Task: Search one way flight ticket for 5 adults, 2 children, 1 infant in seat and 1 infant on lap in economy from Muskegon: Muskegon County Airport to Jacksonville: Albert J. Ellis Airport on 5-3-2023. Choice of flights is Delta. Number of bags: 2 carry on bags. Price is upto 20000. Outbound departure time preference is 11:15.
Action: Mouse moved to (263, 370)
Screenshot: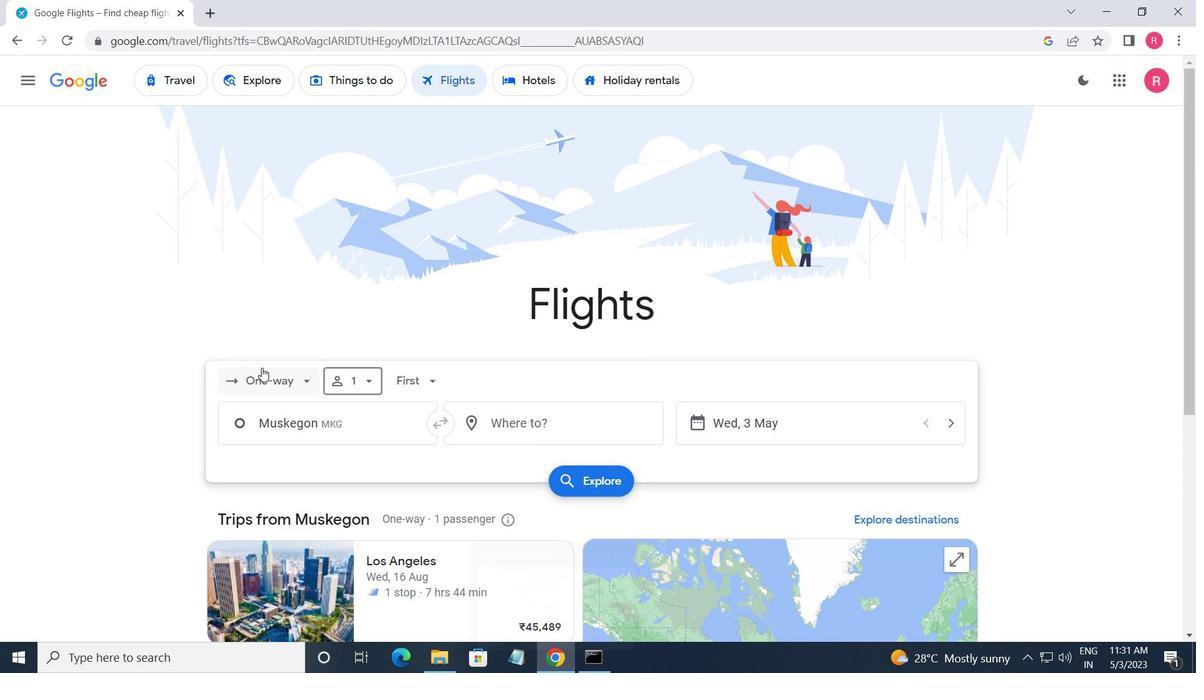 
Action: Mouse pressed left at (263, 370)
Screenshot: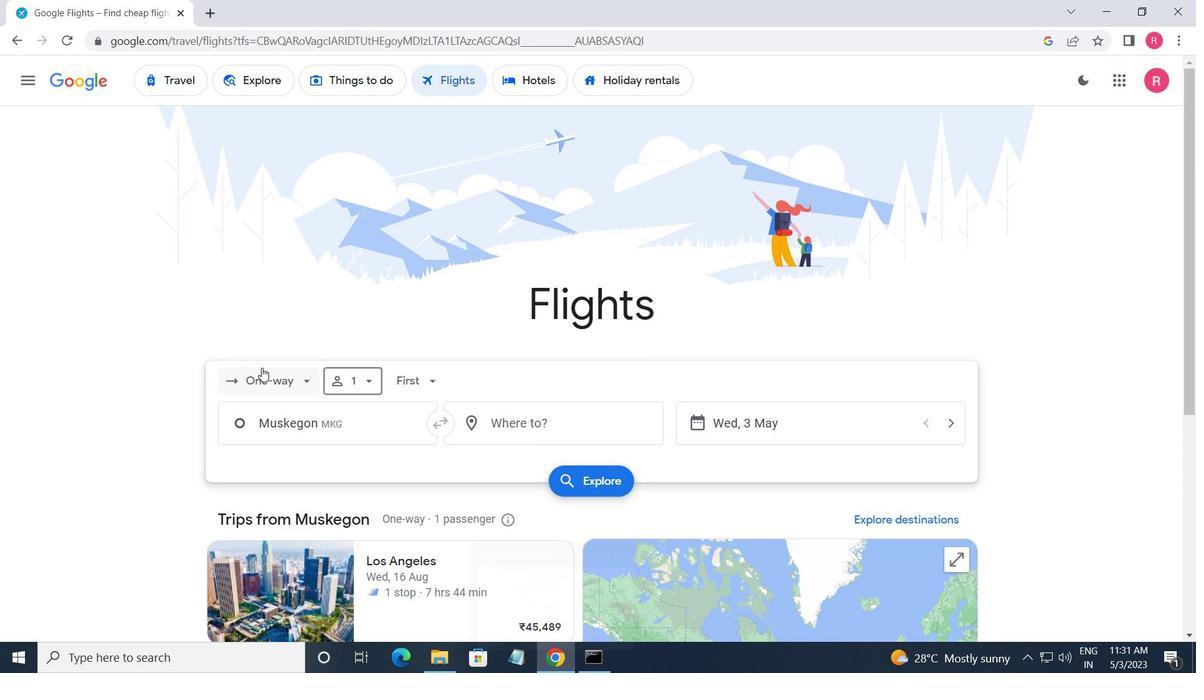 
Action: Mouse moved to (302, 443)
Screenshot: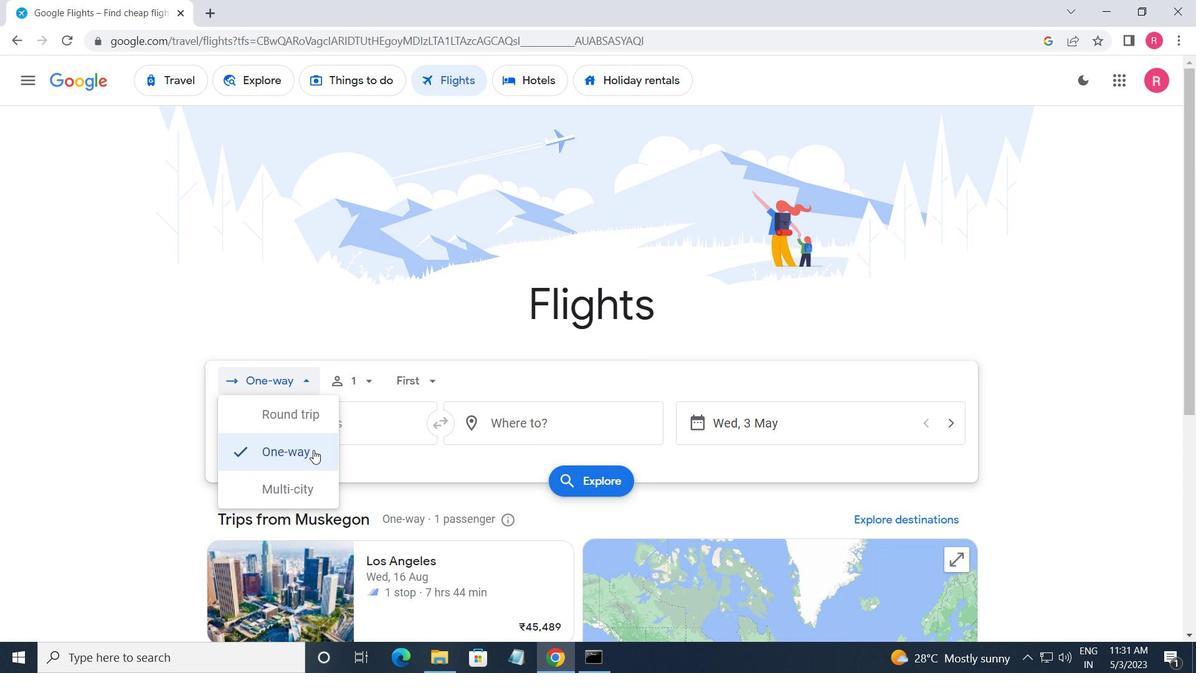 
Action: Mouse pressed left at (302, 443)
Screenshot: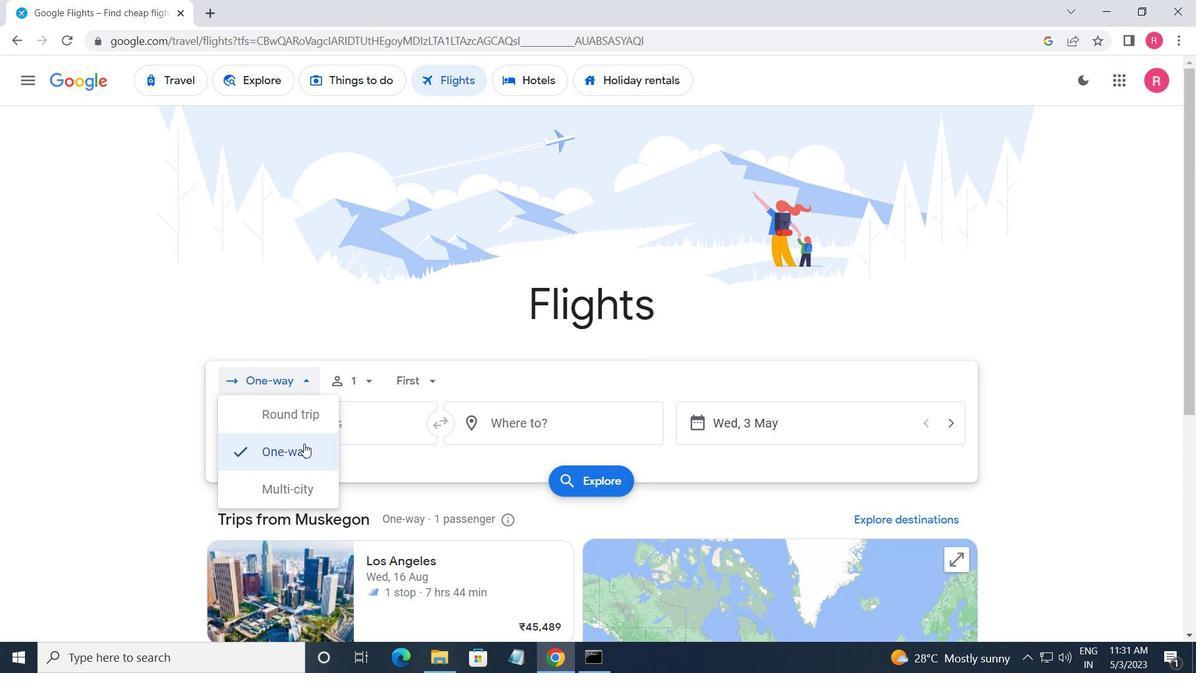 
Action: Mouse moved to (299, 458)
Screenshot: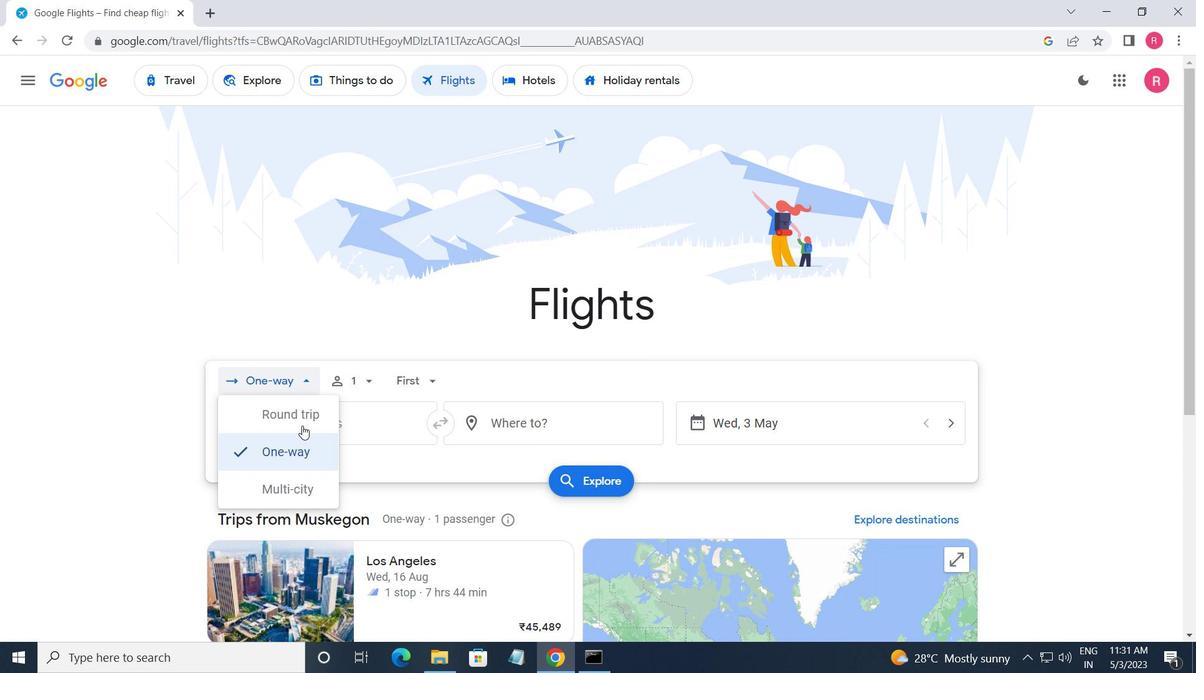 
Action: Mouse pressed left at (299, 458)
Screenshot: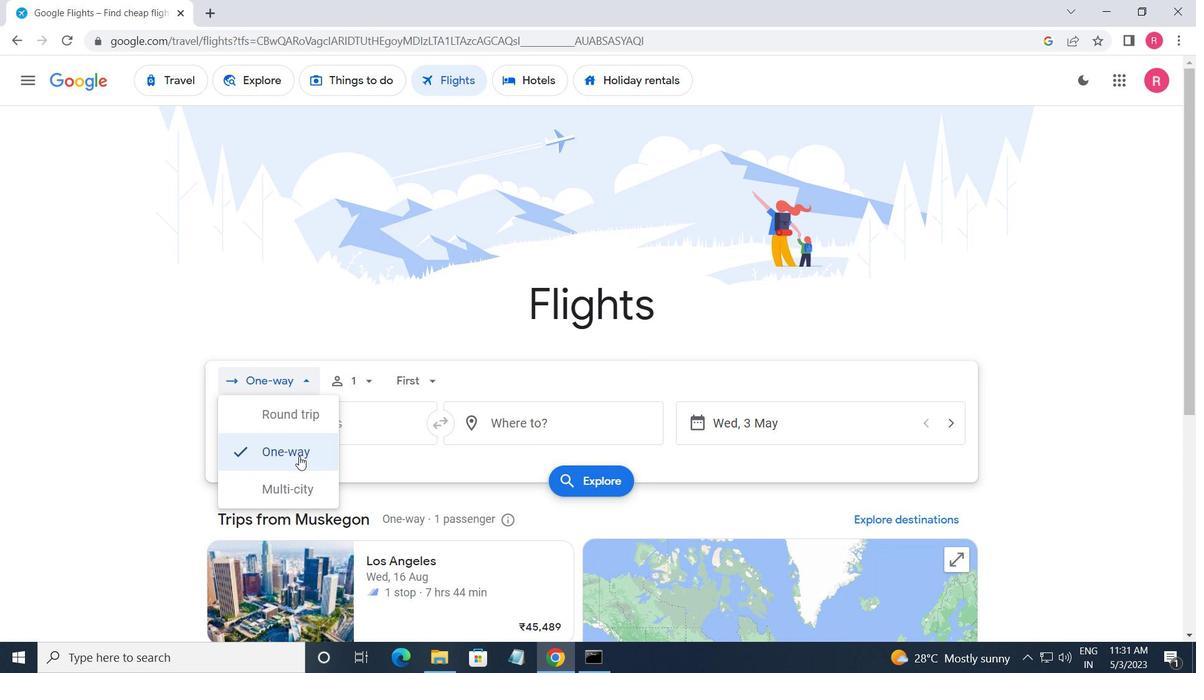 
Action: Mouse moved to (349, 385)
Screenshot: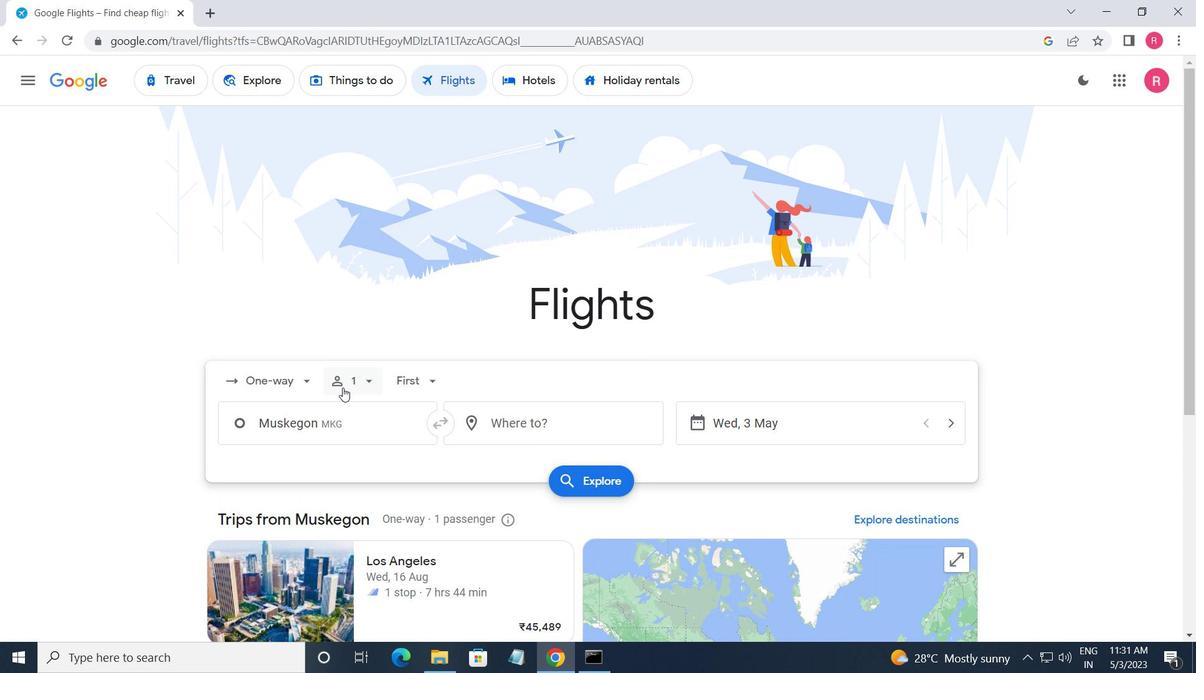 
Action: Mouse pressed left at (349, 385)
Screenshot: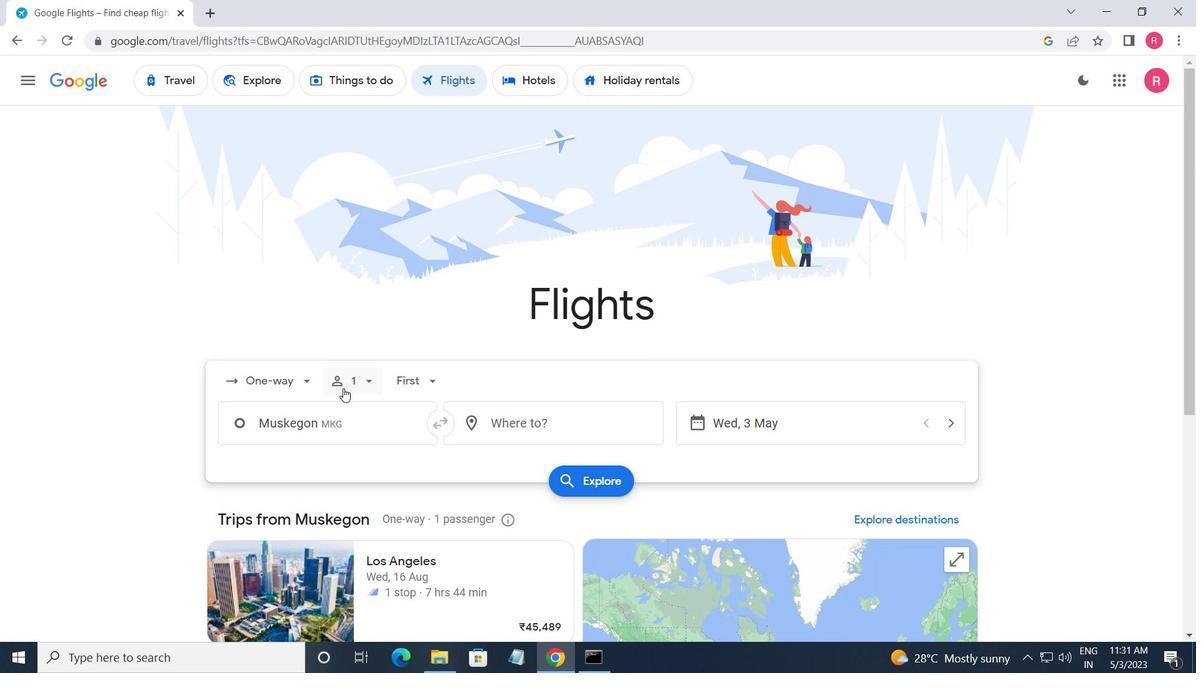 
Action: Mouse moved to (288, 382)
Screenshot: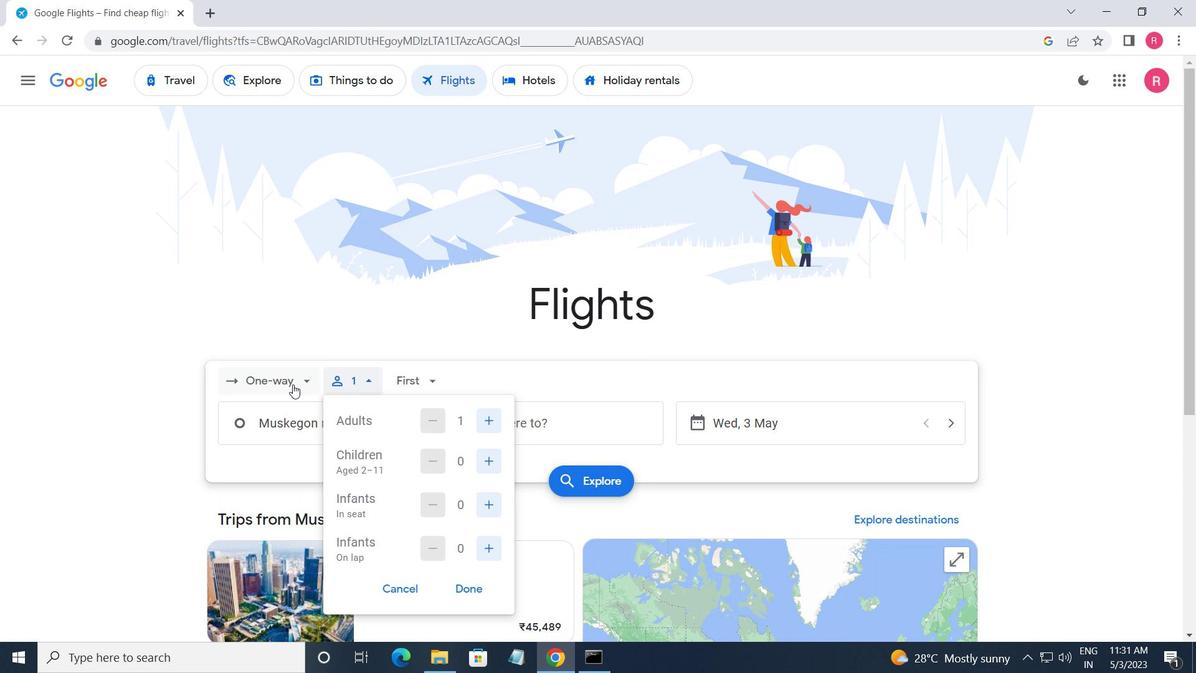 
Action: Mouse pressed left at (288, 382)
Screenshot: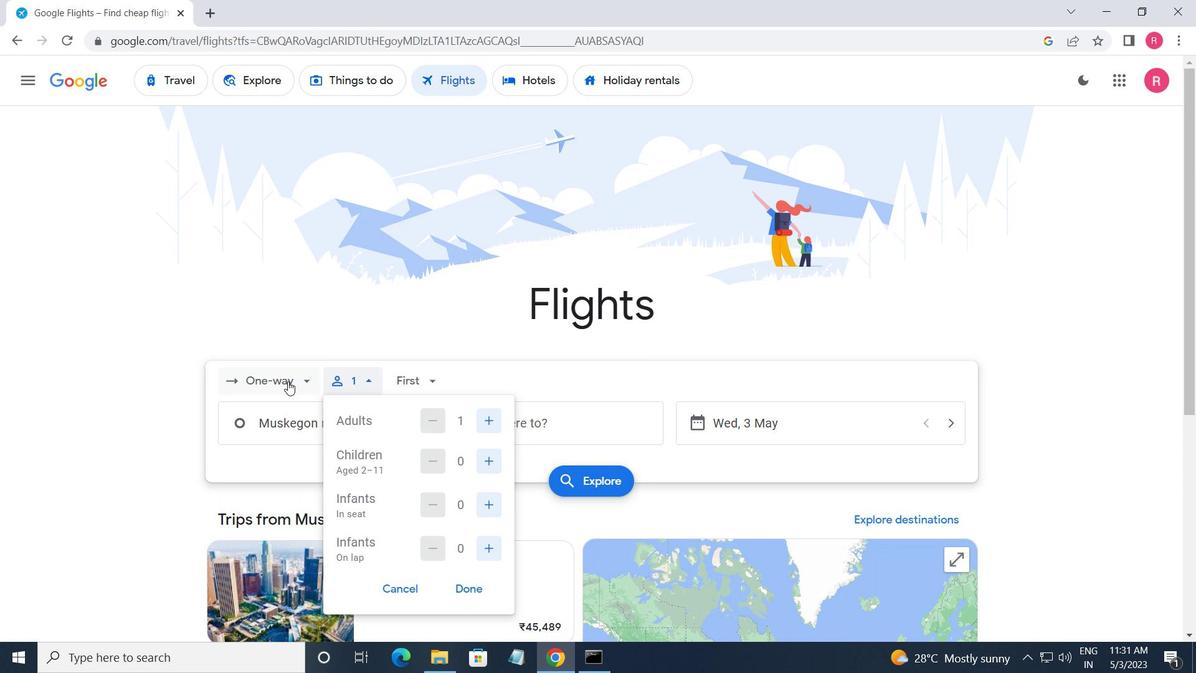 
Action: Mouse moved to (304, 450)
Screenshot: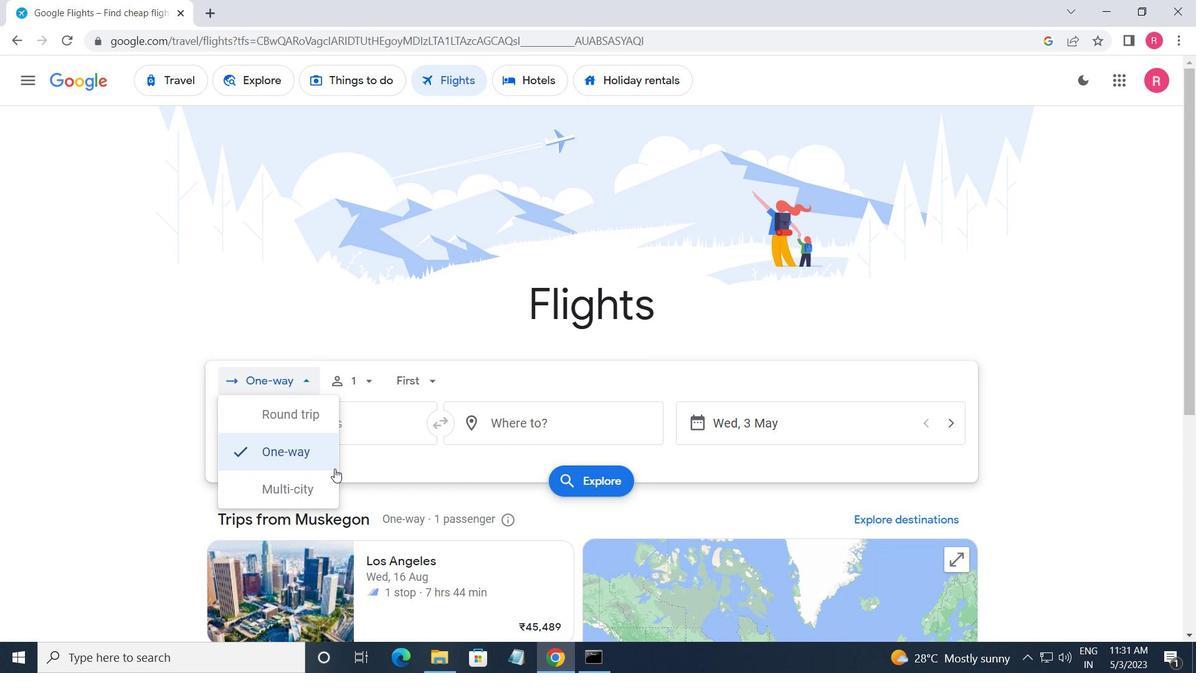 
Action: Mouse pressed left at (304, 450)
Screenshot: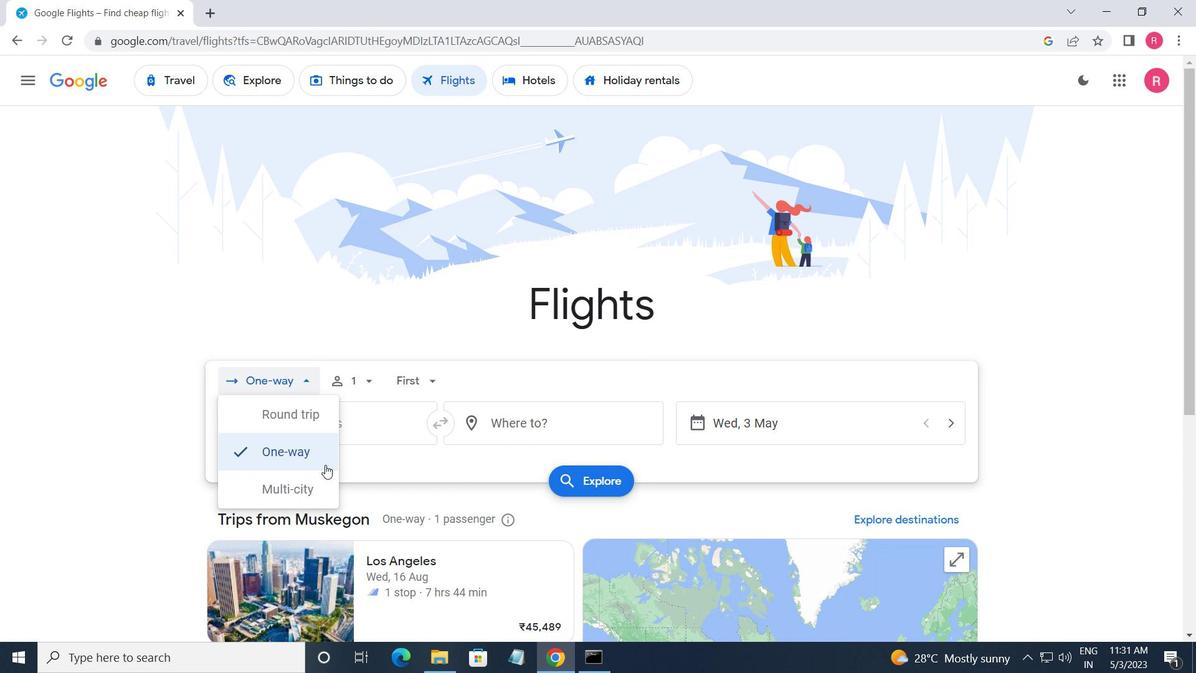 
Action: Mouse moved to (347, 385)
Screenshot: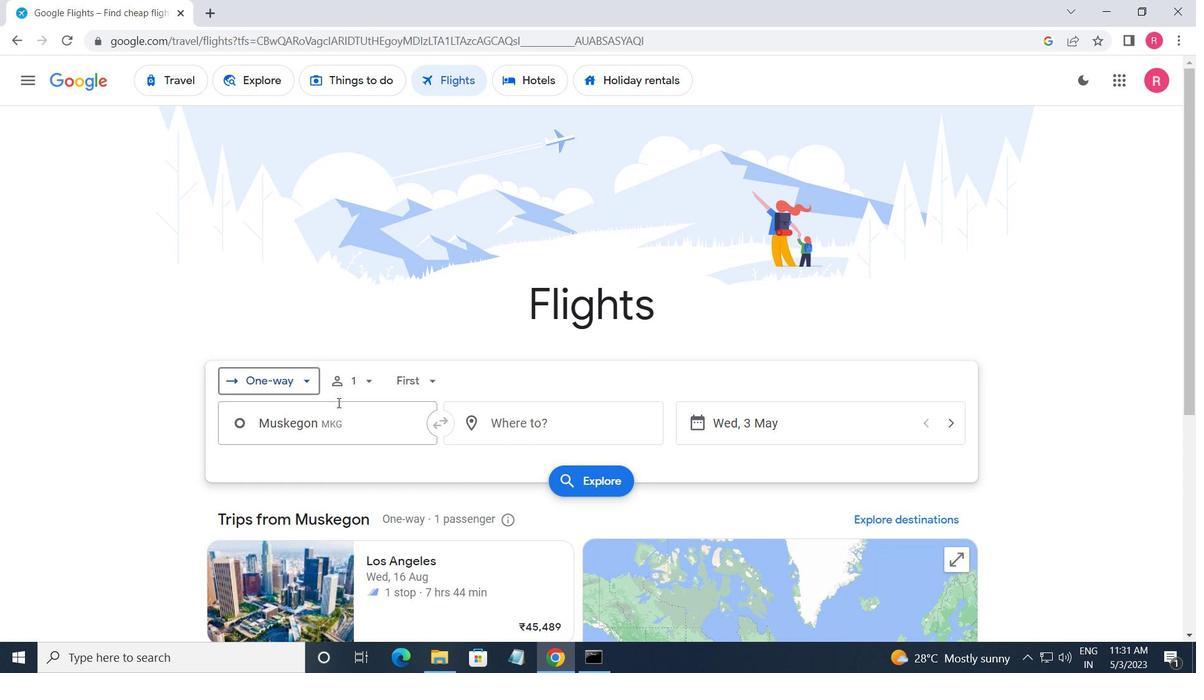 
Action: Mouse pressed left at (347, 385)
Screenshot: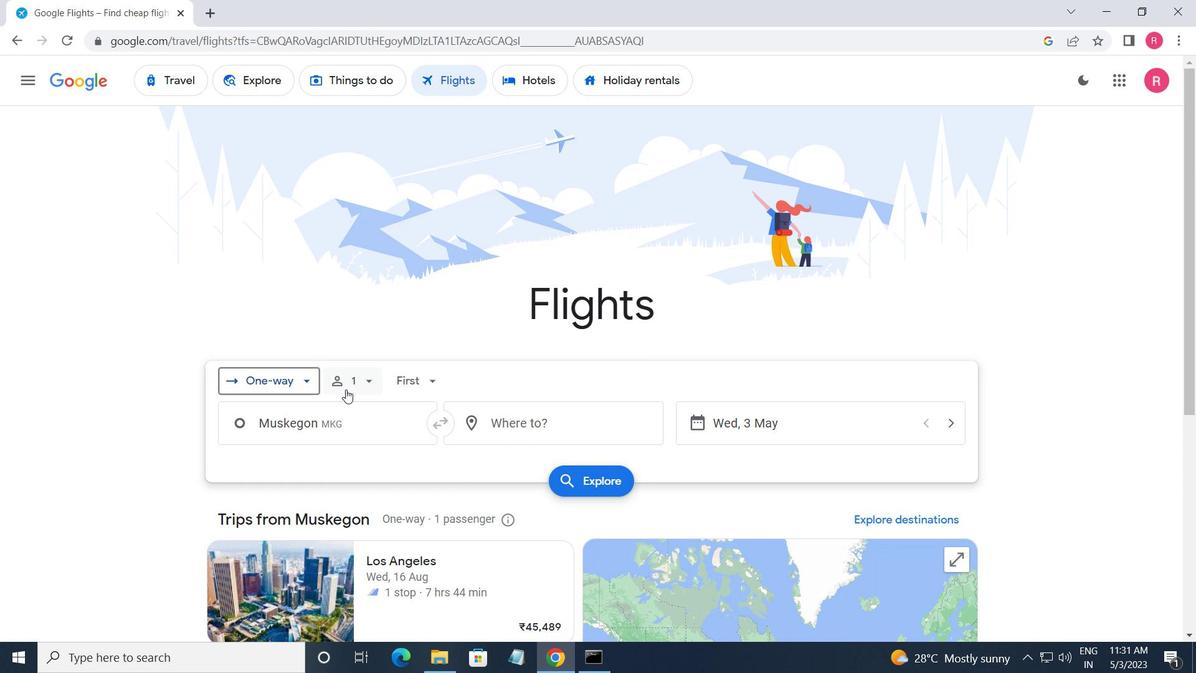 
Action: Mouse moved to (488, 425)
Screenshot: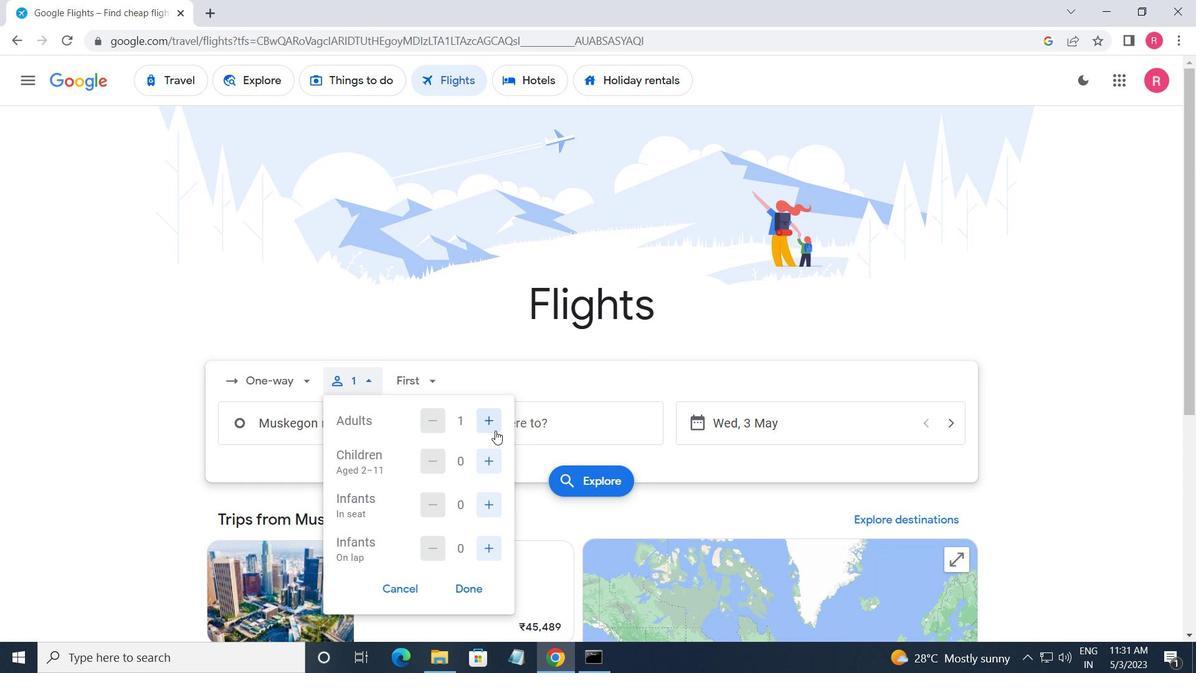 
Action: Mouse pressed left at (488, 425)
Screenshot: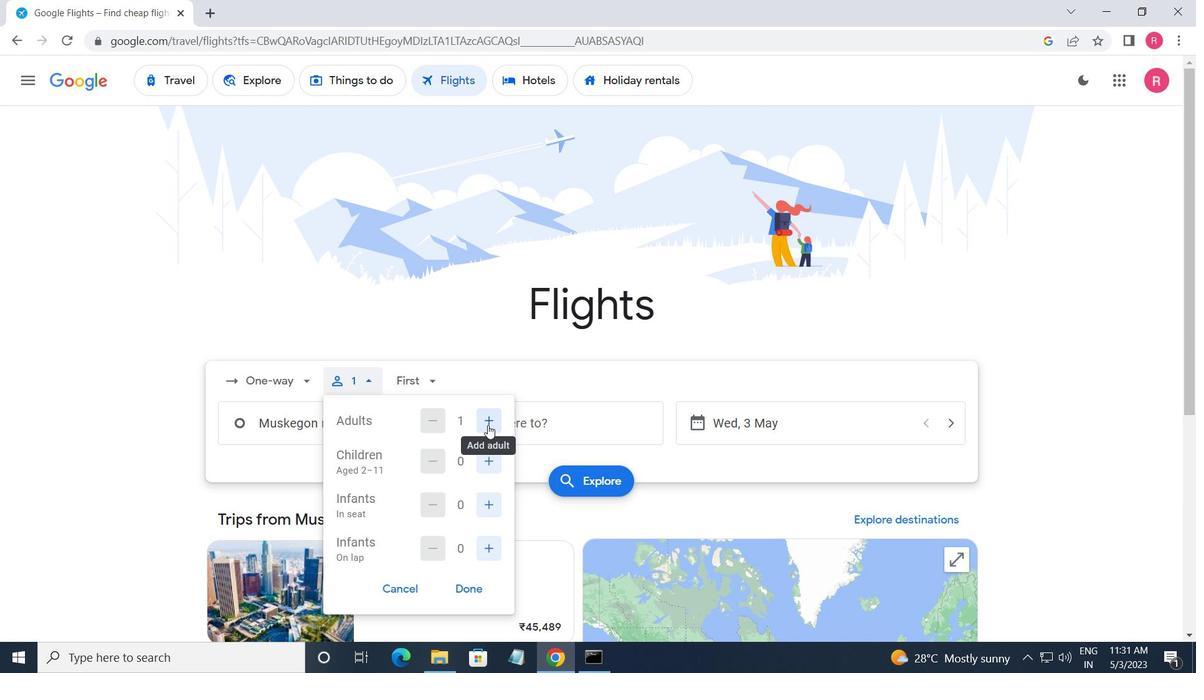 
Action: Mouse pressed left at (488, 425)
Screenshot: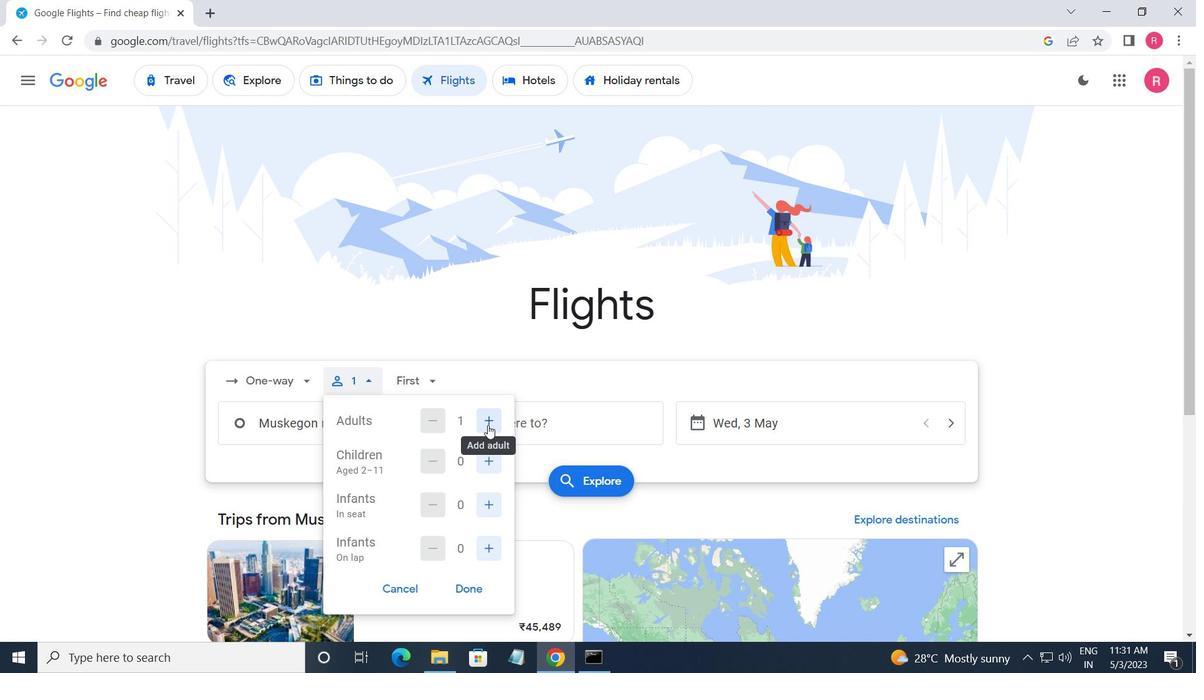 
Action: Mouse pressed left at (488, 425)
Screenshot: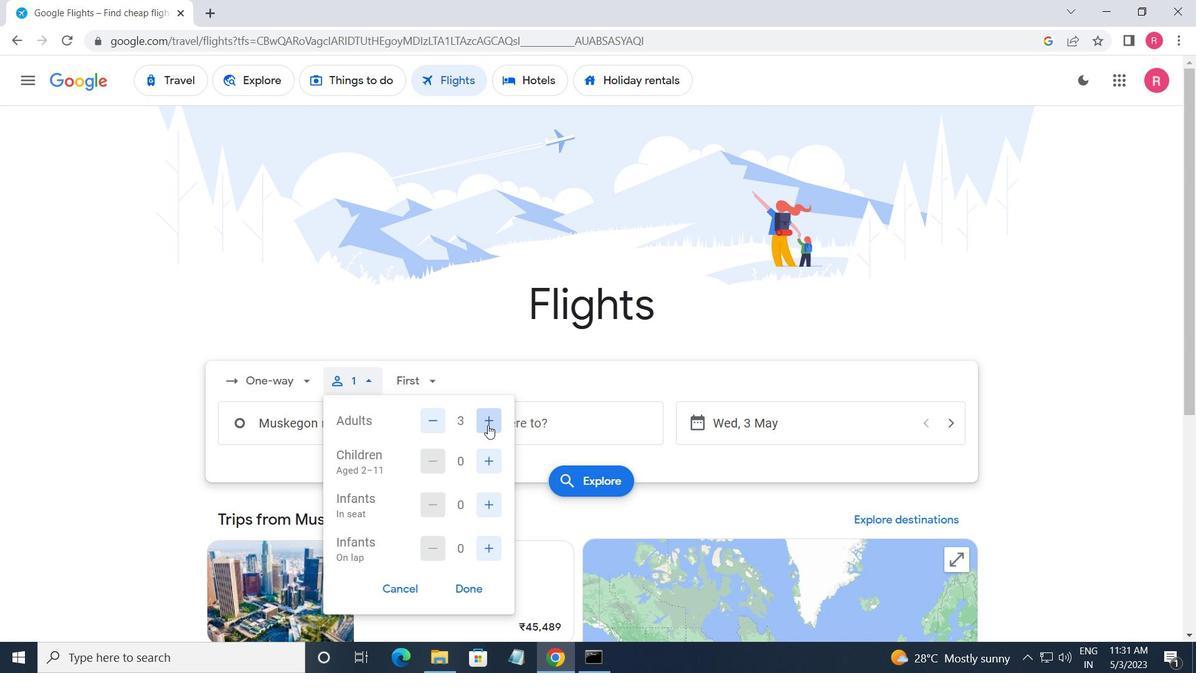 
Action: Mouse pressed left at (488, 425)
Screenshot: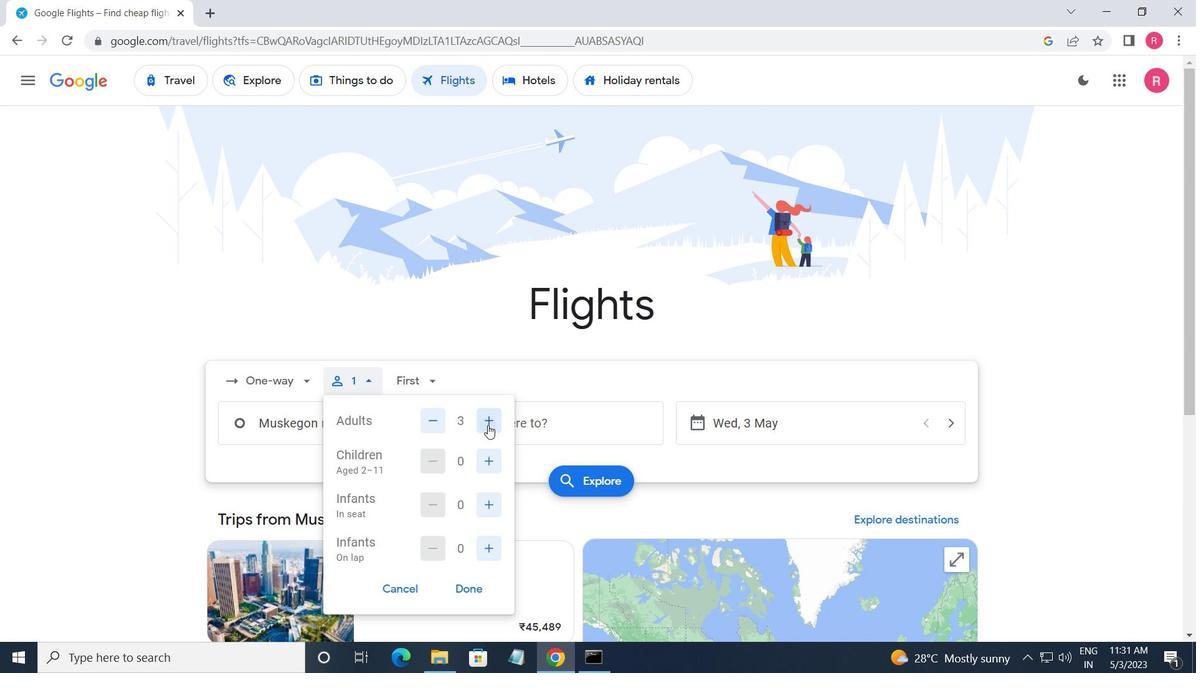 
Action: Mouse moved to (479, 462)
Screenshot: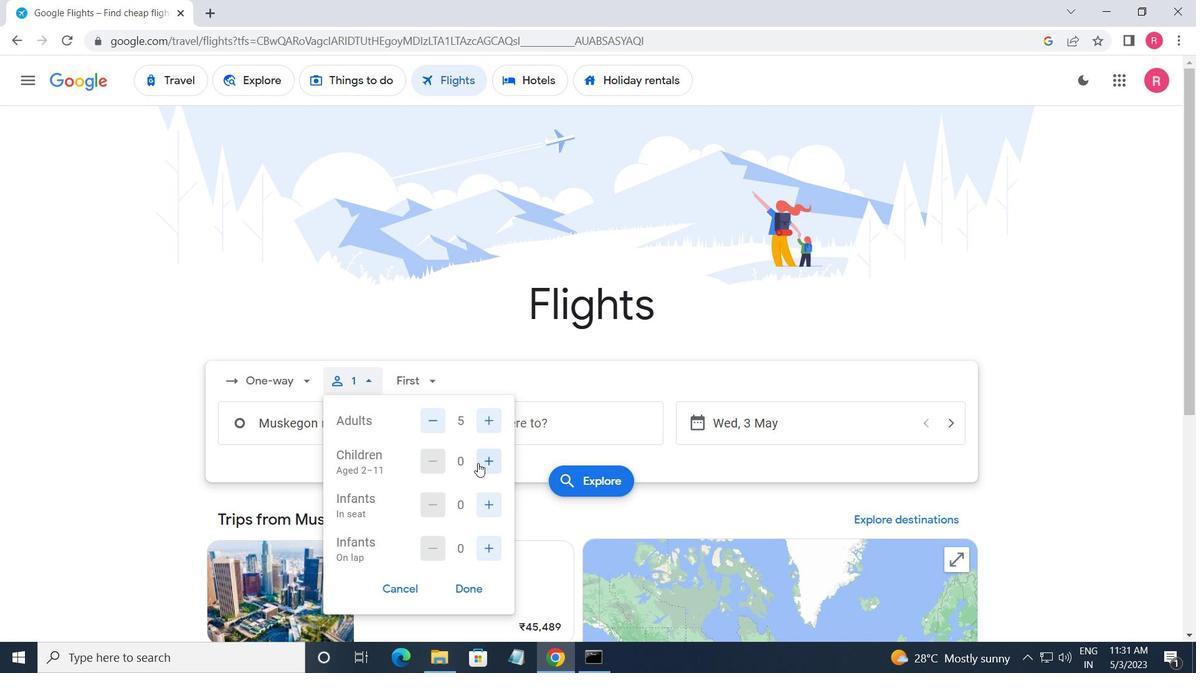 
Action: Mouse pressed left at (479, 462)
Screenshot: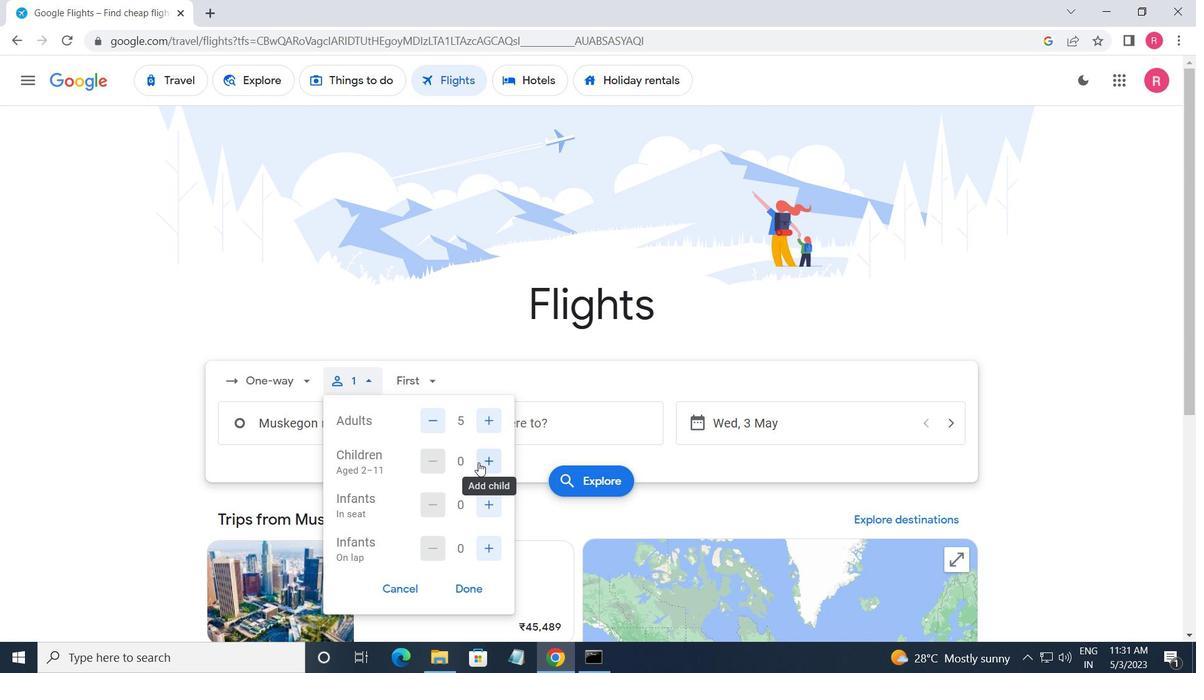
Action: Mouse pressed left at (479, 462)
Screenshot: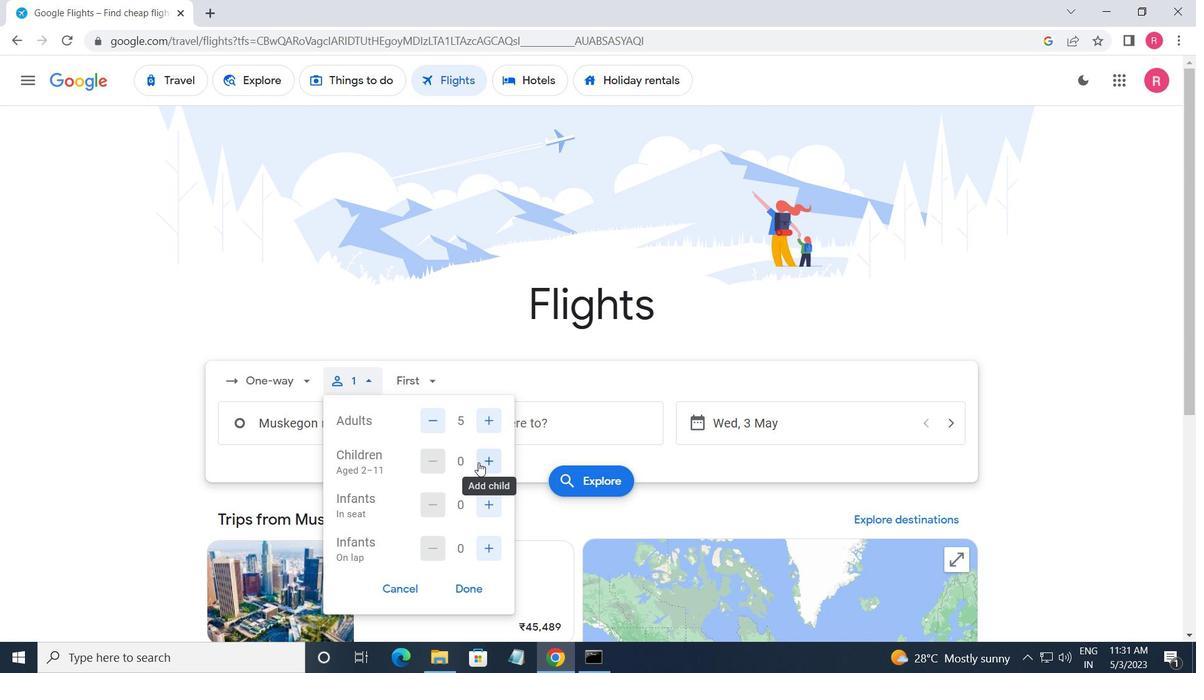 
Action: Mouse moved to (491, 501)
Screenshot: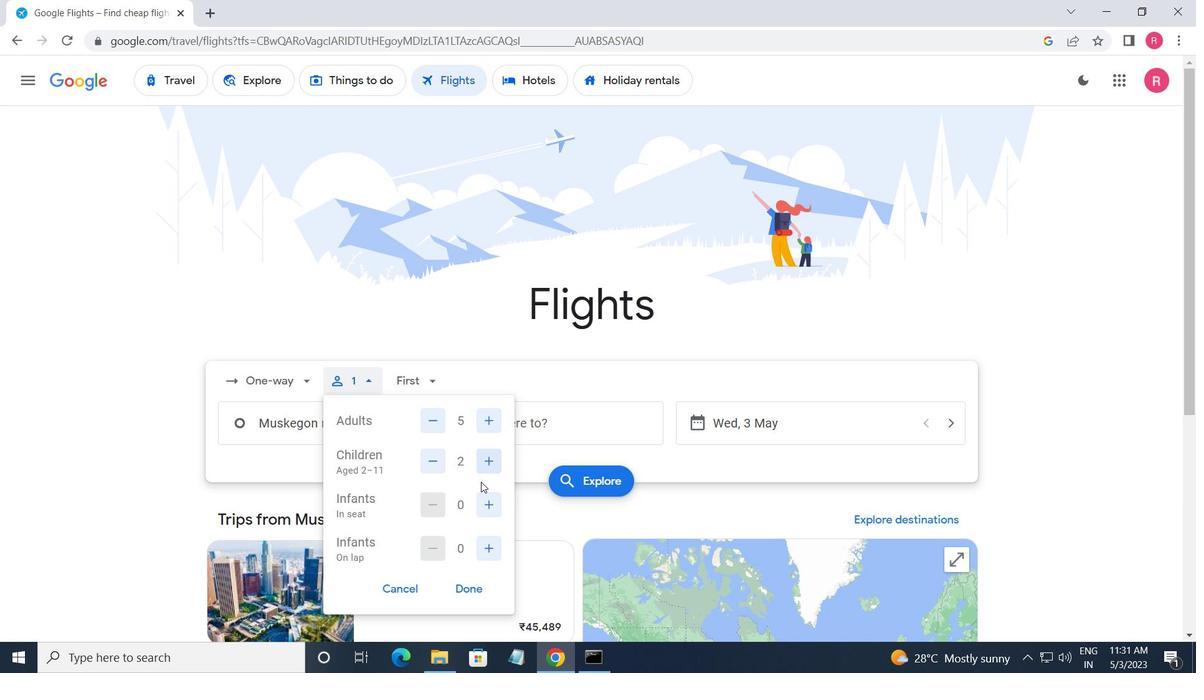 
Action: Mouse pressed left at (491, 501)
Screenshot: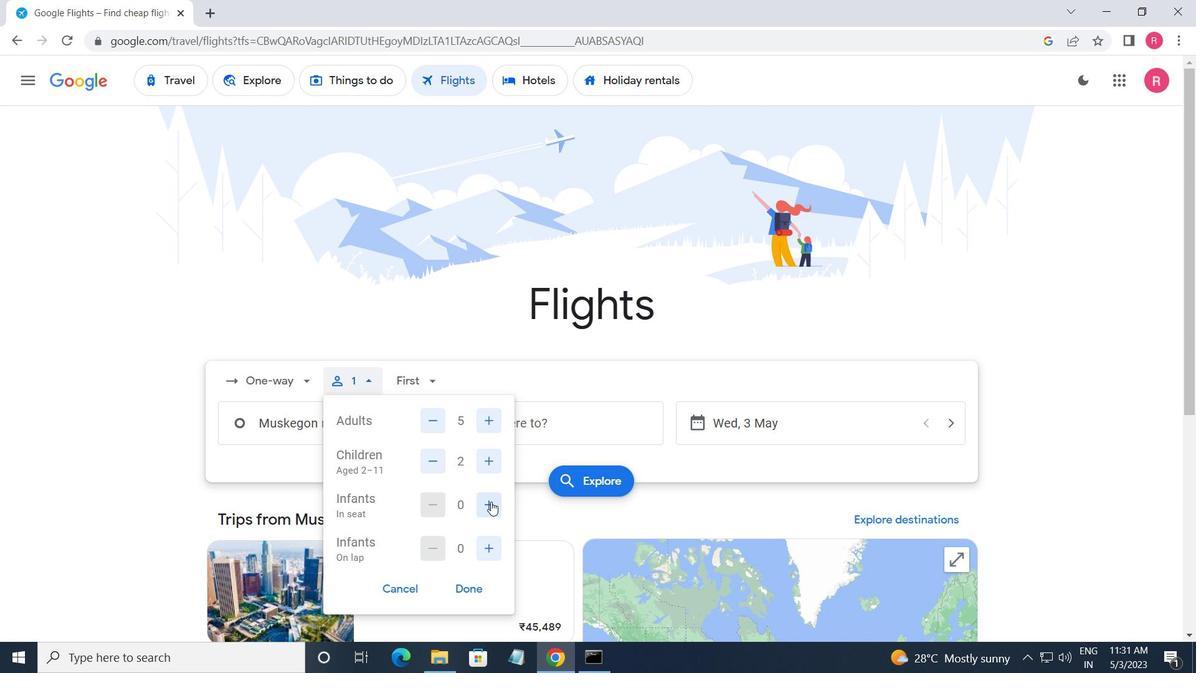 
Action: Mouse moved to (486, 547)
Screenshot: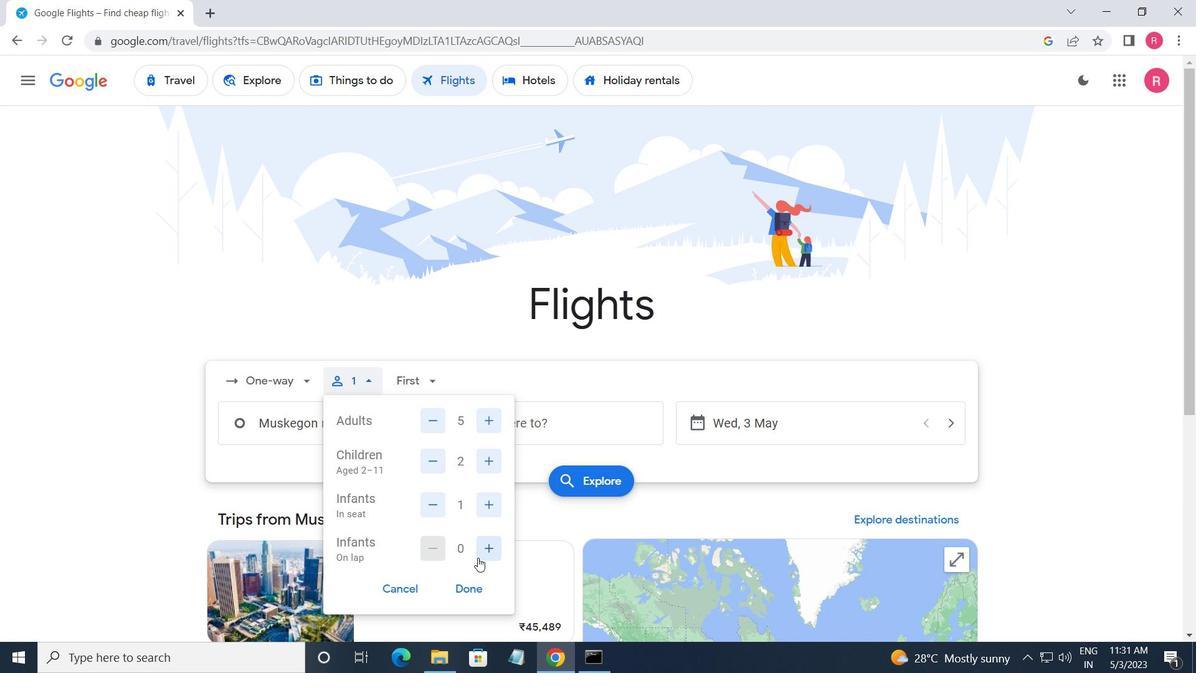 
Action: Mouse pressed left at (486, 547)
Screenshot: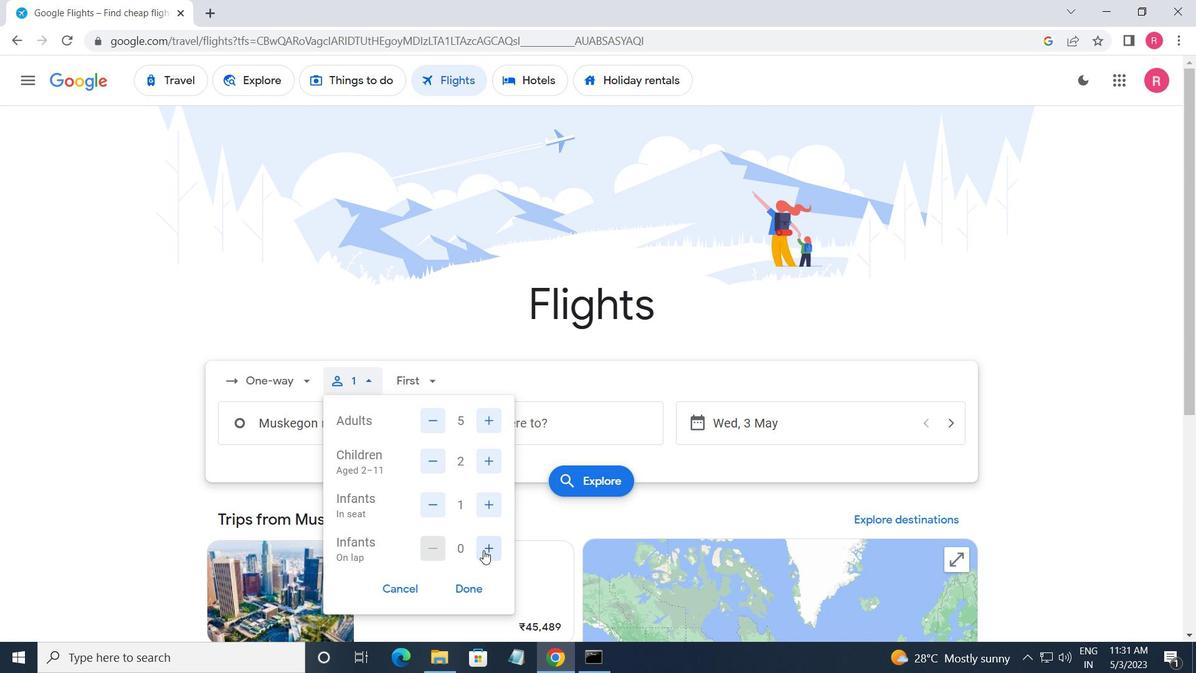 
Action: Mouse moved to (474, 586)
Screenshot: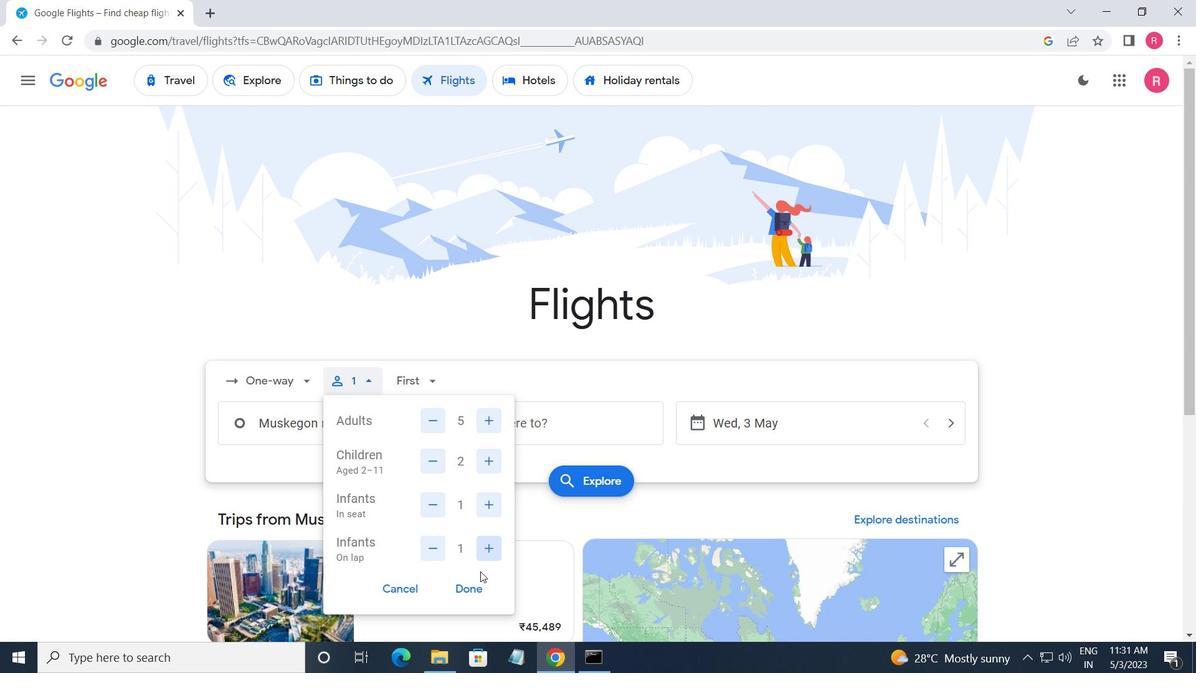 
Action: Mouse pressed left at (474, 586)
Screenshot: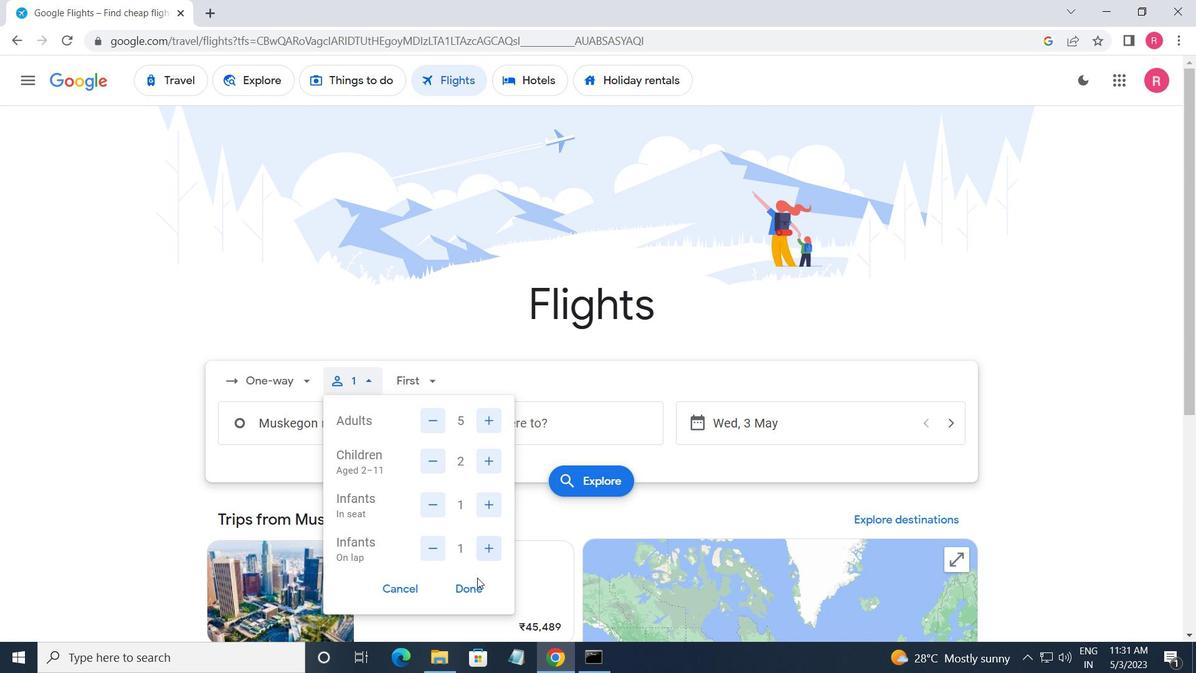 
Action: Mouse moved to (415, 388)
Screenshot: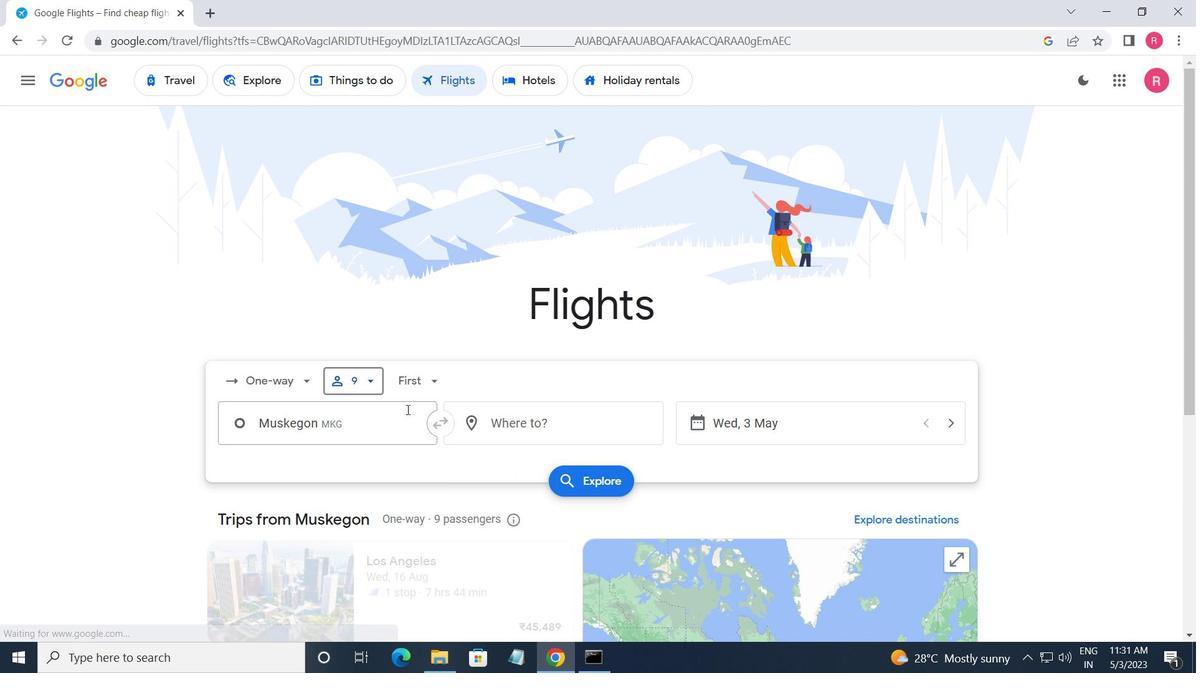 
Action: Mouse pressed left at (415, 388)
Screenshot: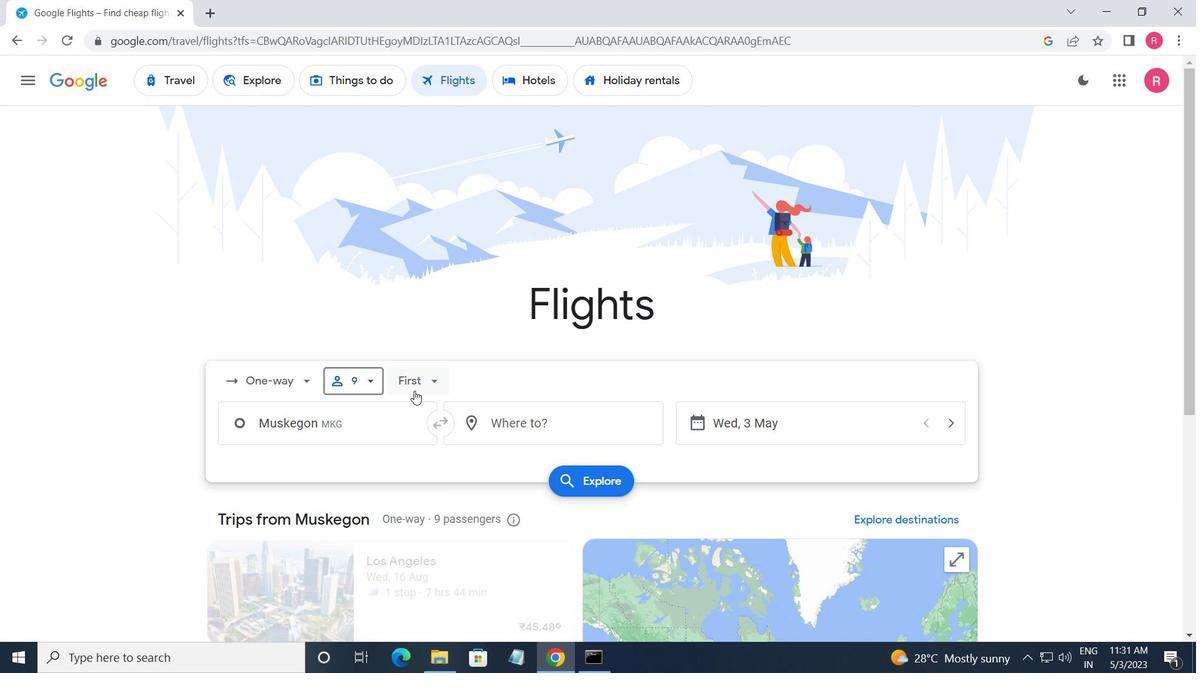
Action: Mouse moved to (460, 411)
Screenshot: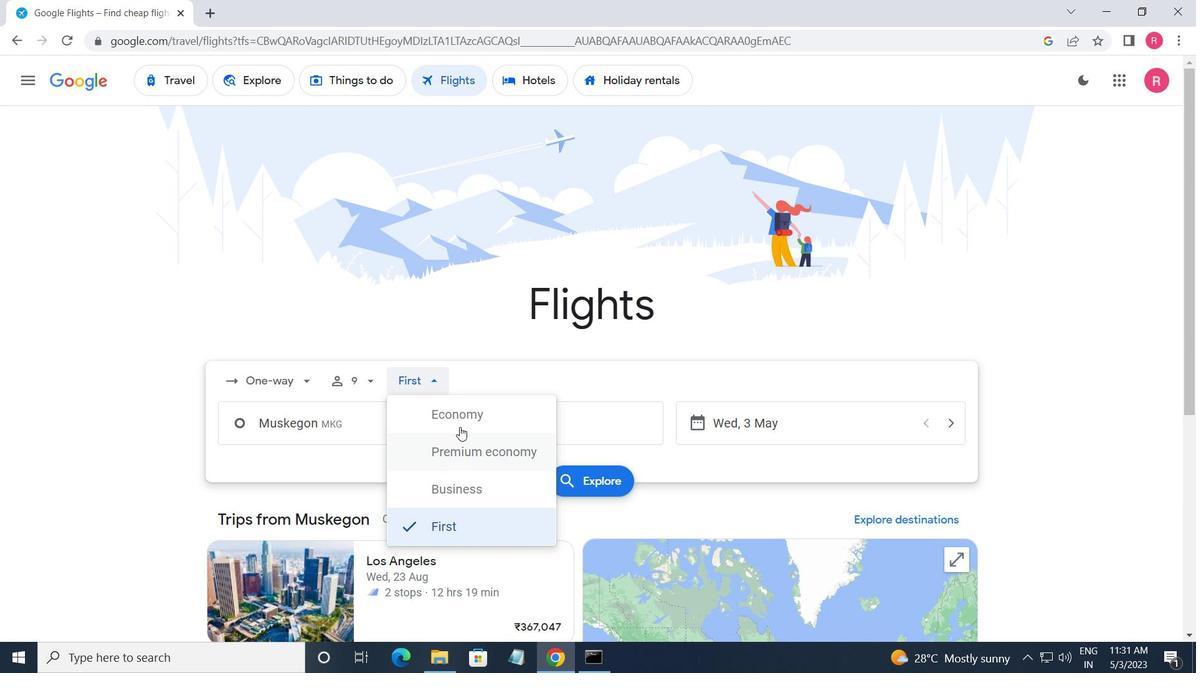 
Action: Mouse pressed left at (460, 411)
Screenshot: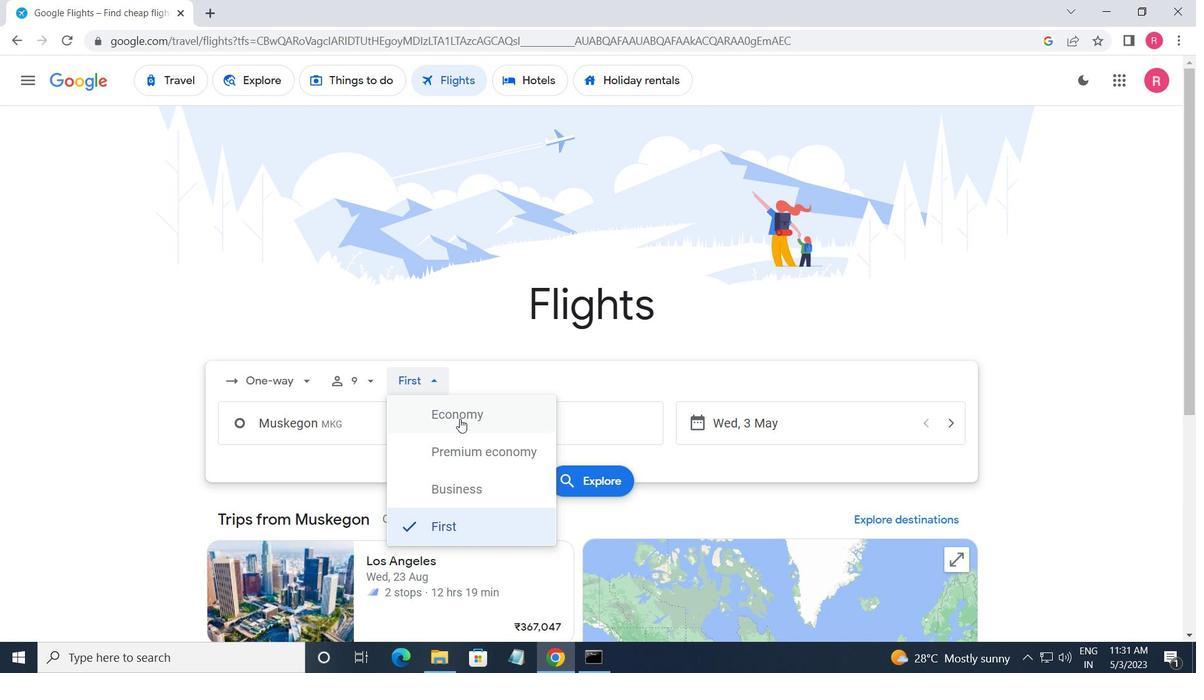 
Action: Mouse moved to (344, 426)
Screenshot: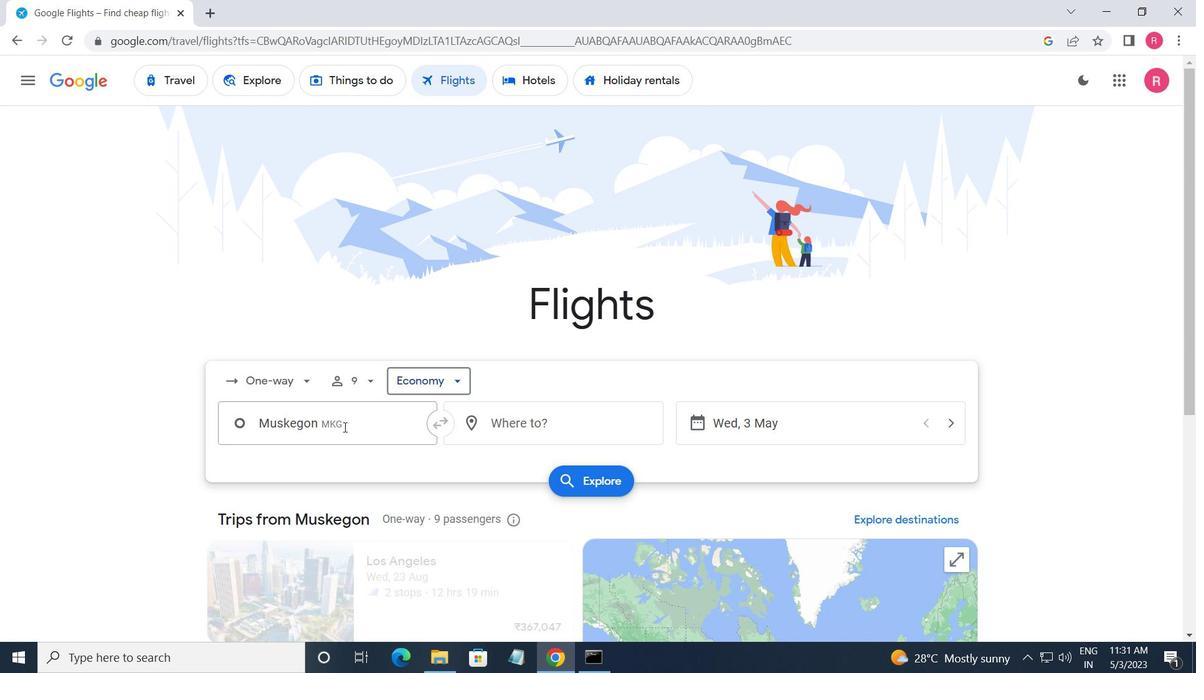 
Action: Mouse pressed left at (344, 426)
Screenshot: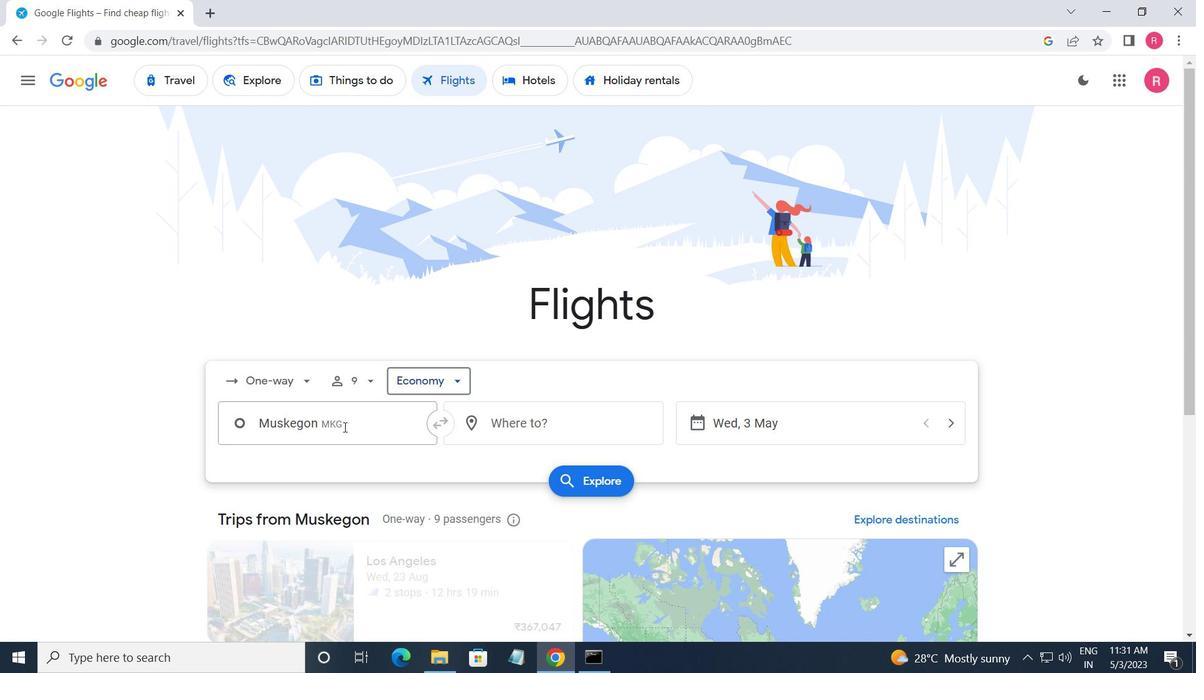 
Action: Mouse moved to (350, 558)
Screenshot: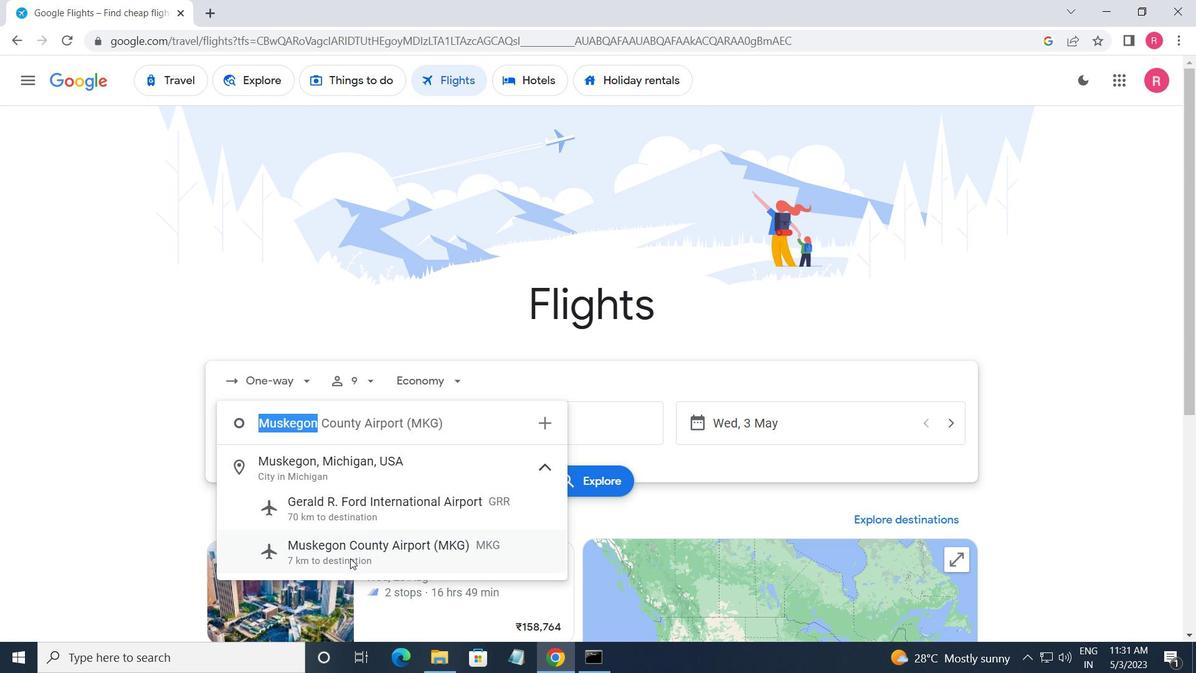 
Action: Mouse pressed left at (350, 558)
Screenshot: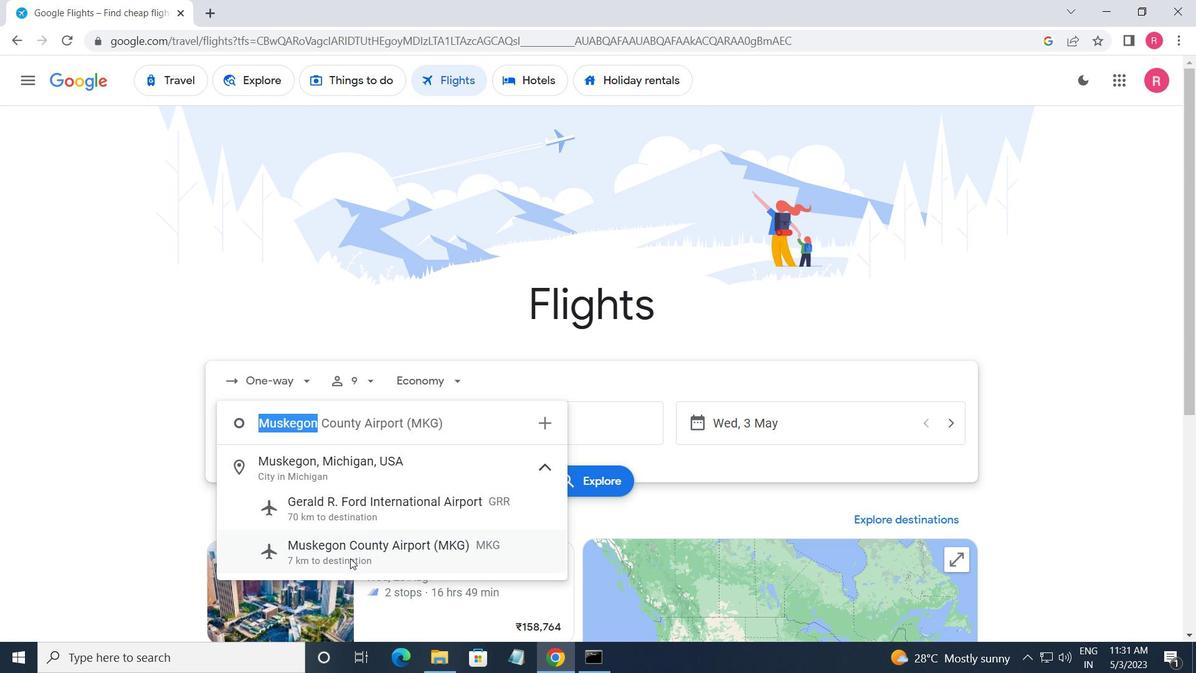
Action: Mouse moved to (486, 420)
Screenshot: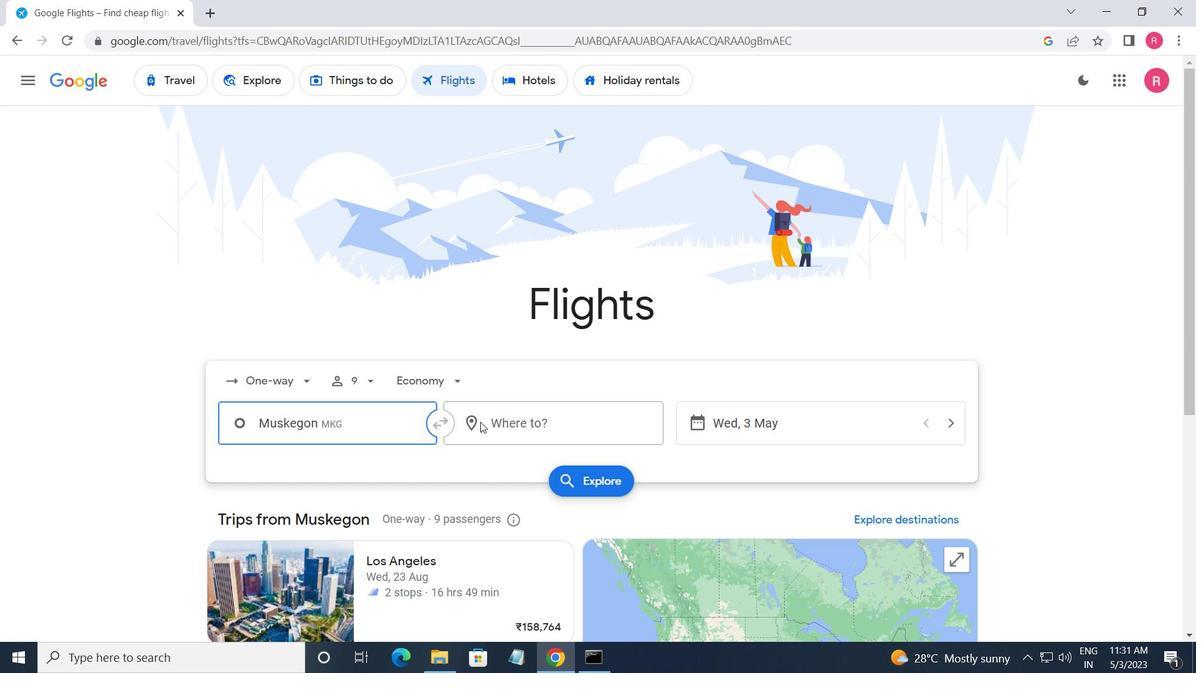 
Action: Mouse pressed left at (486, 420)
Screenshot: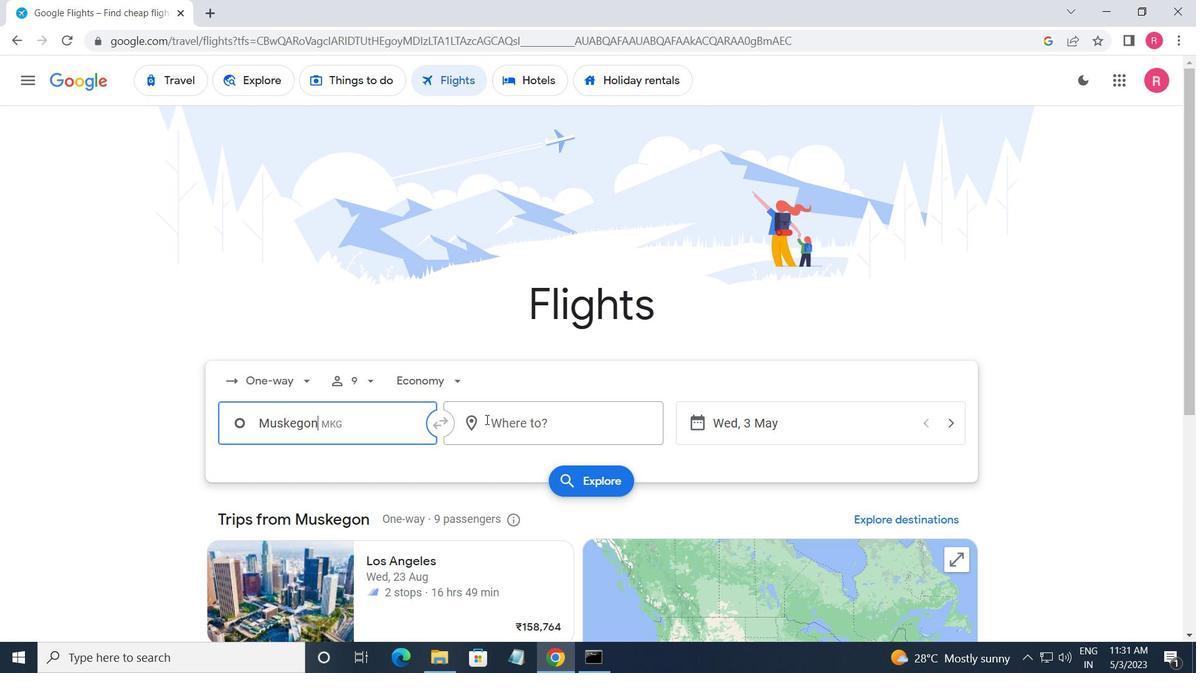 
Action: Mouse moved to (511, 585)
Screenshot: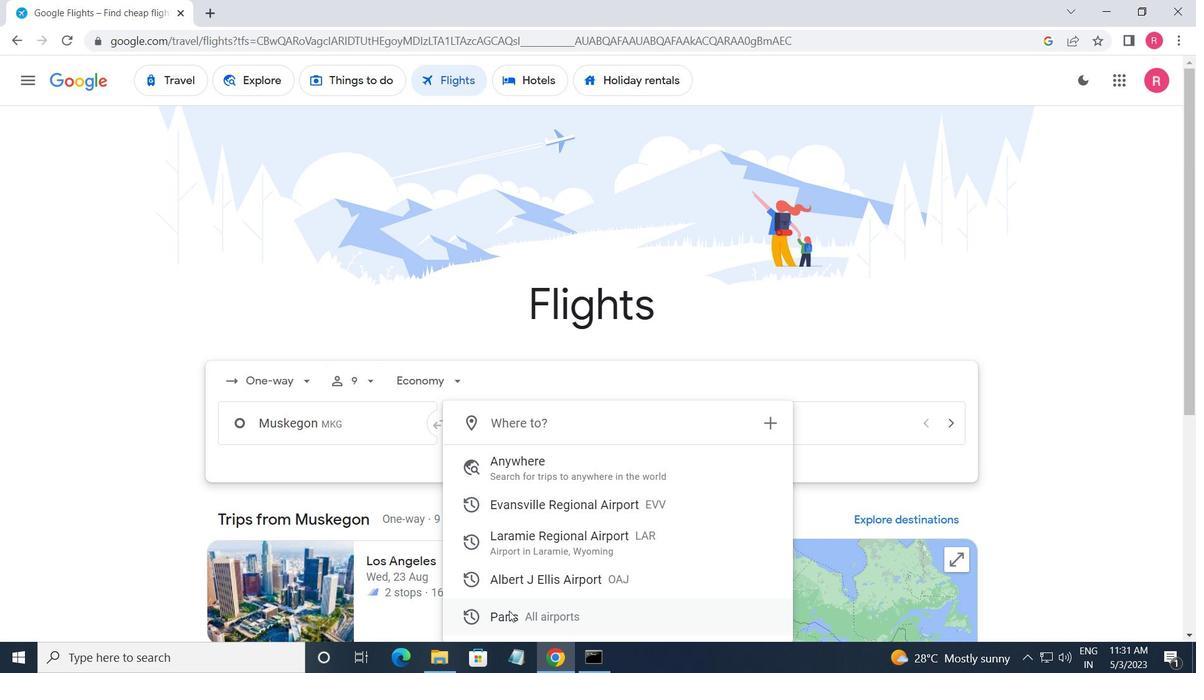 
Action: Mouse pressed left at (511, 585)
Screenshot: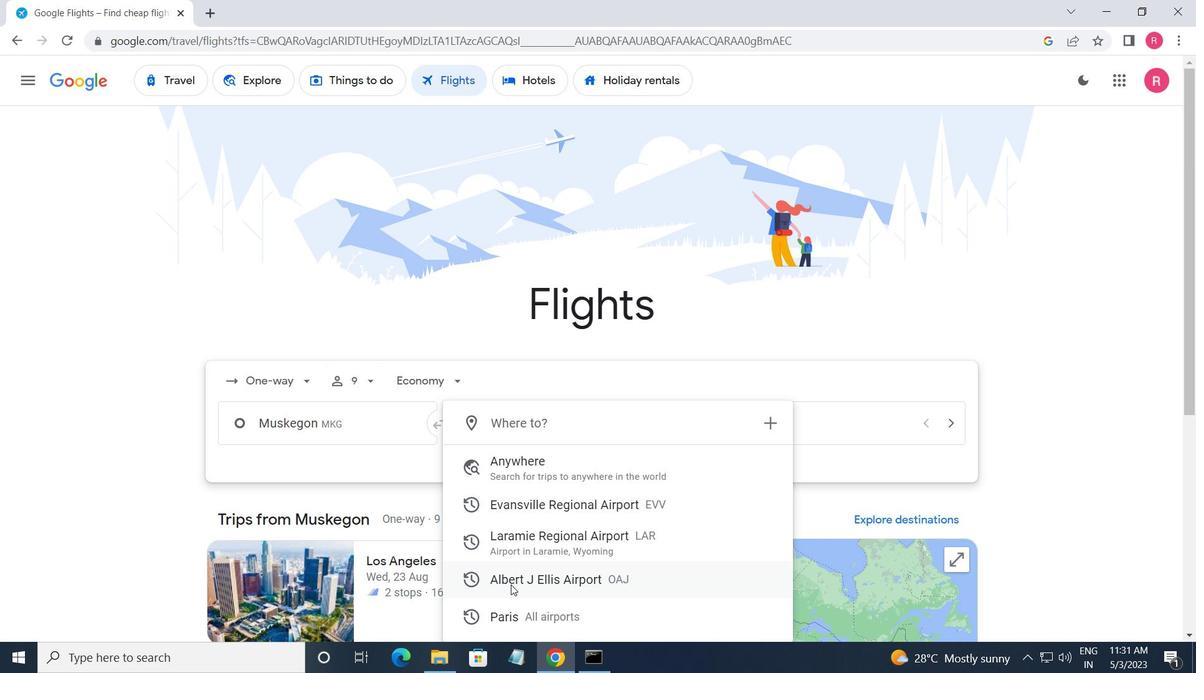 
Action: Mouse moved to (809, 436)
Screenshot: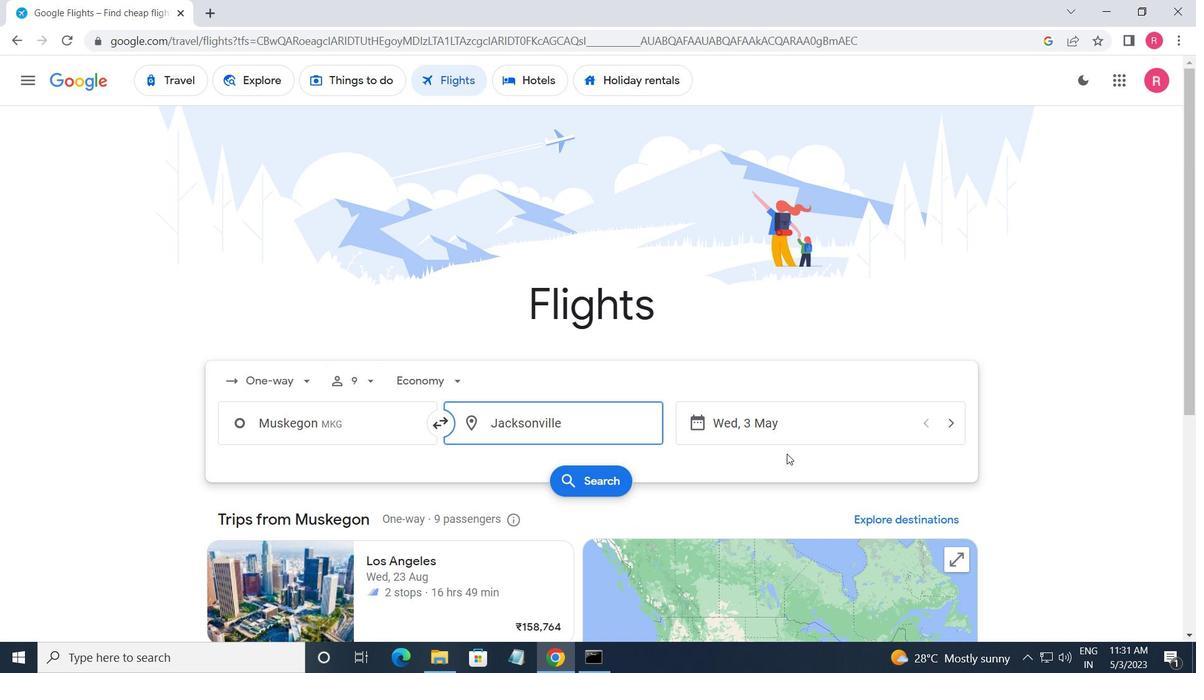 
Action: Mouse pressed left at (809, 436)
Screenshot: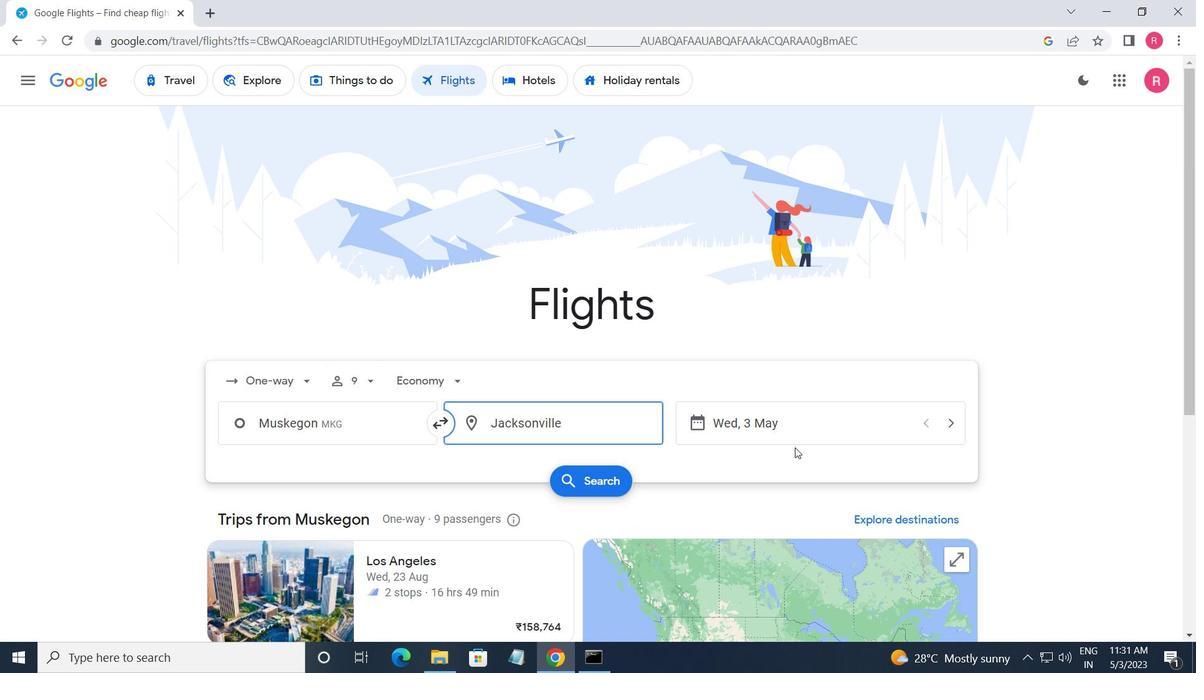 
Action: Mouse moved to (537, 371)
Screenshot: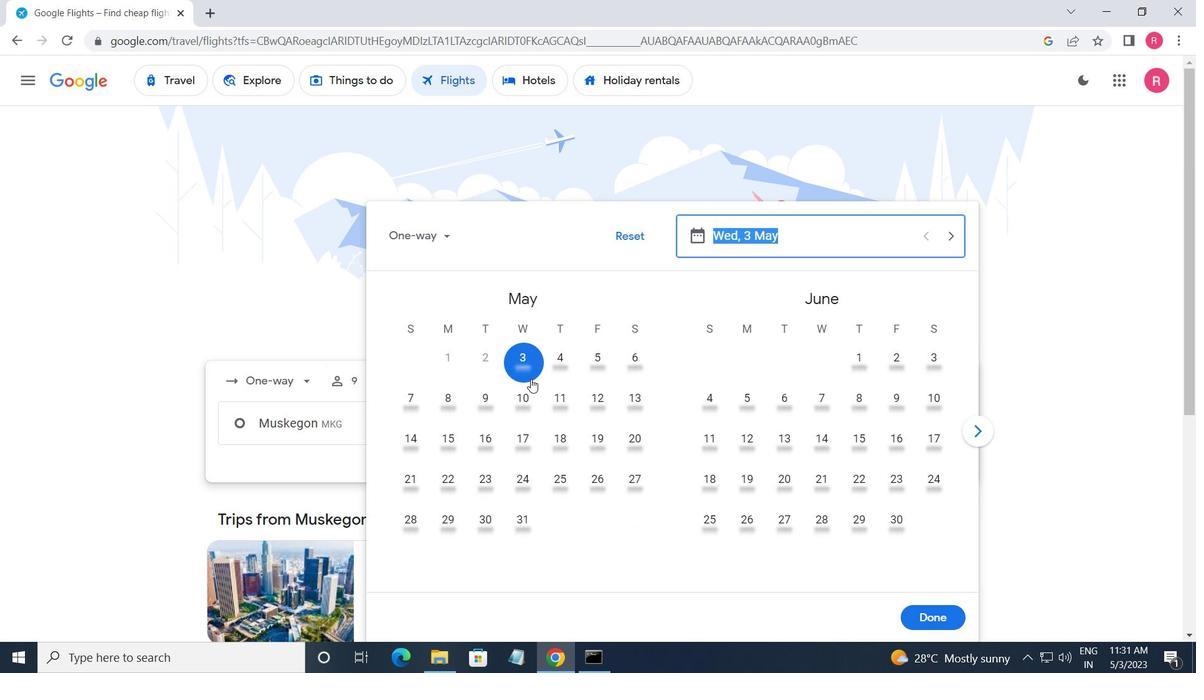 
Action: Mouse pressed left at (537, 371)
Screenshot: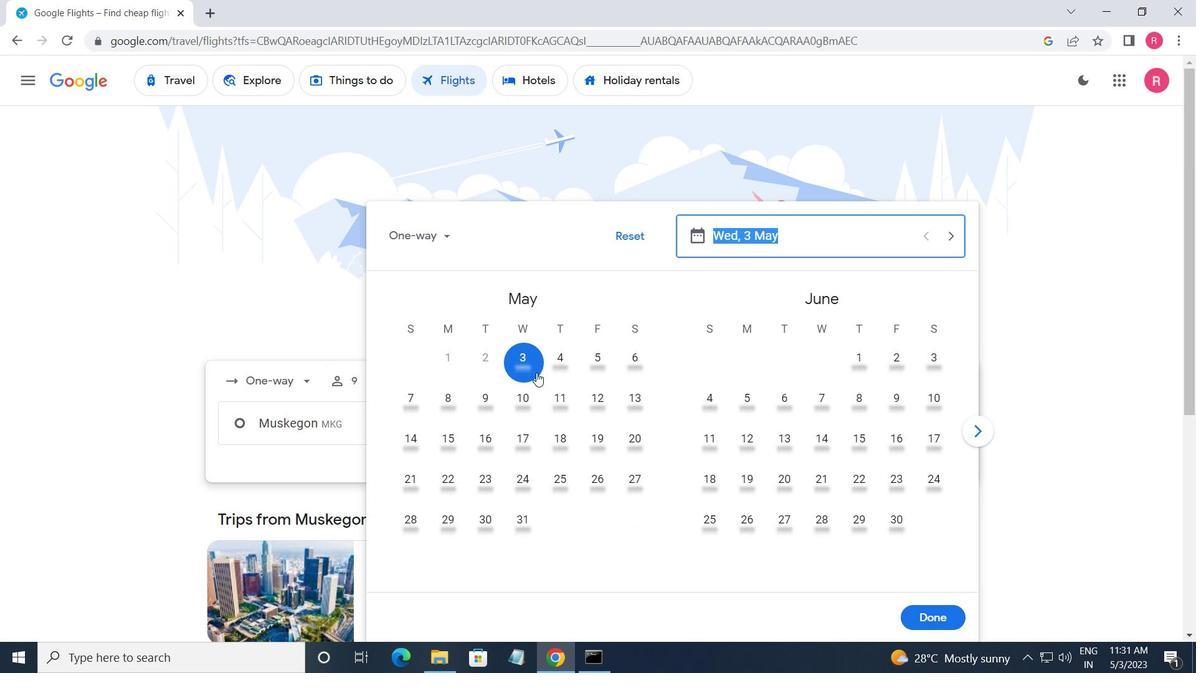 
Action: Mouse moved to (934, 617)
Screenshot: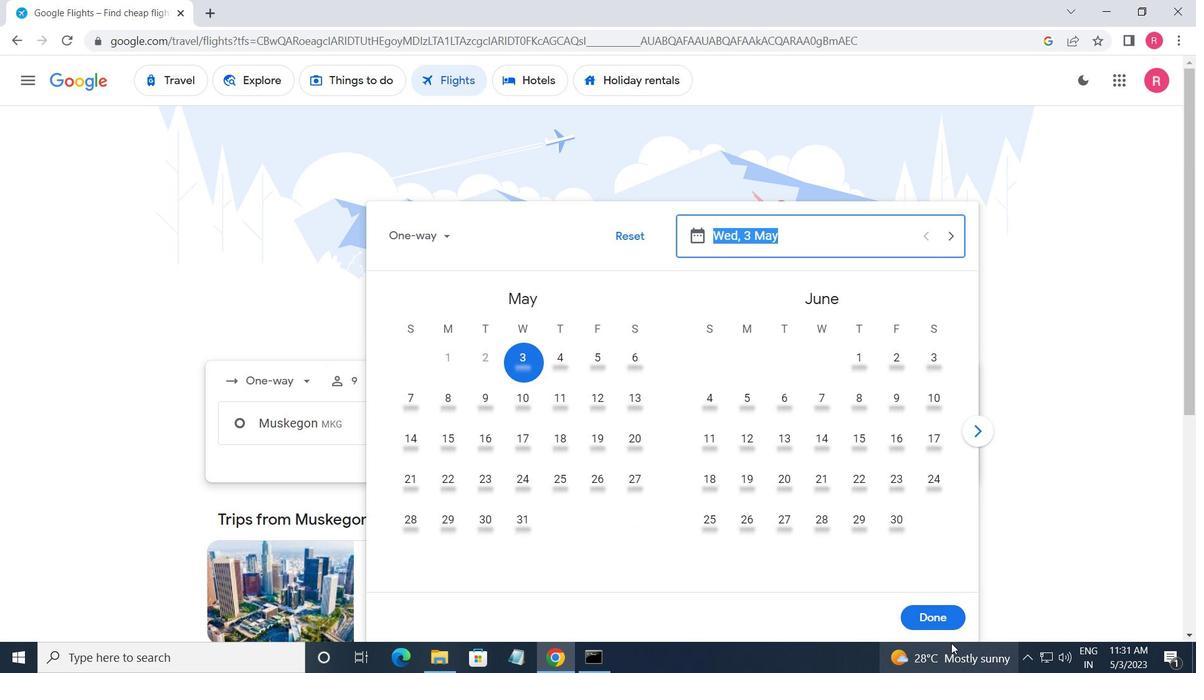 
Action: Mouse pressed left at (934, 617)
Screenshot: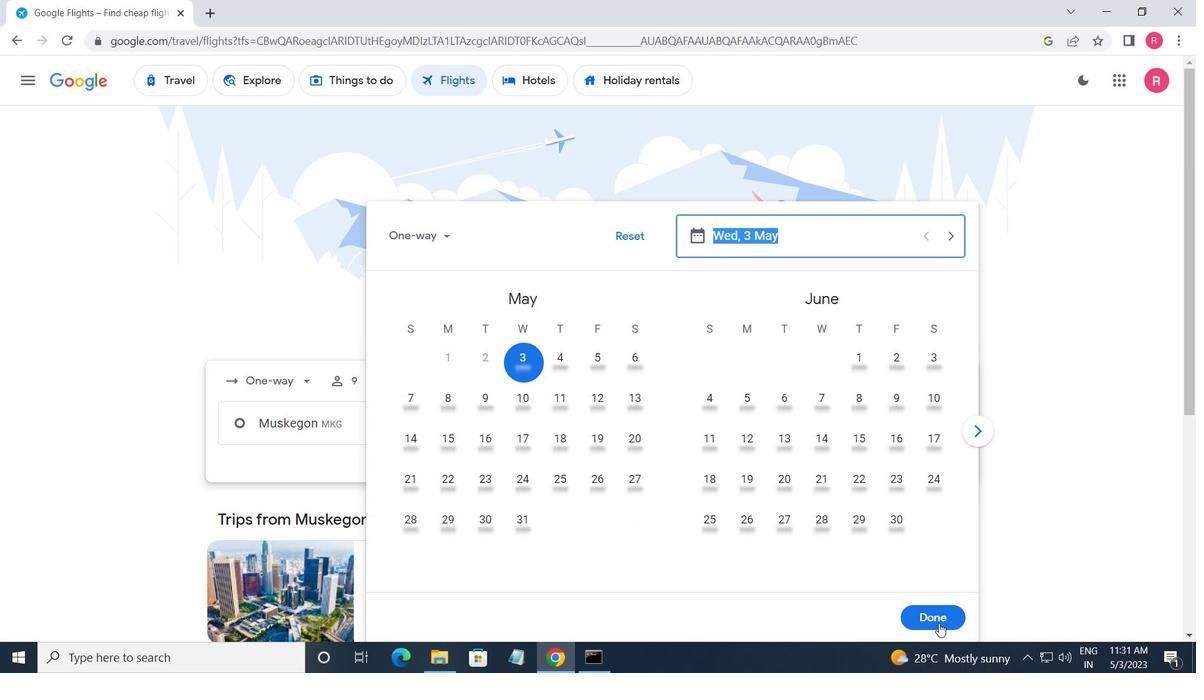 
Action: Mouse moved to (568, 477)
Screenshot: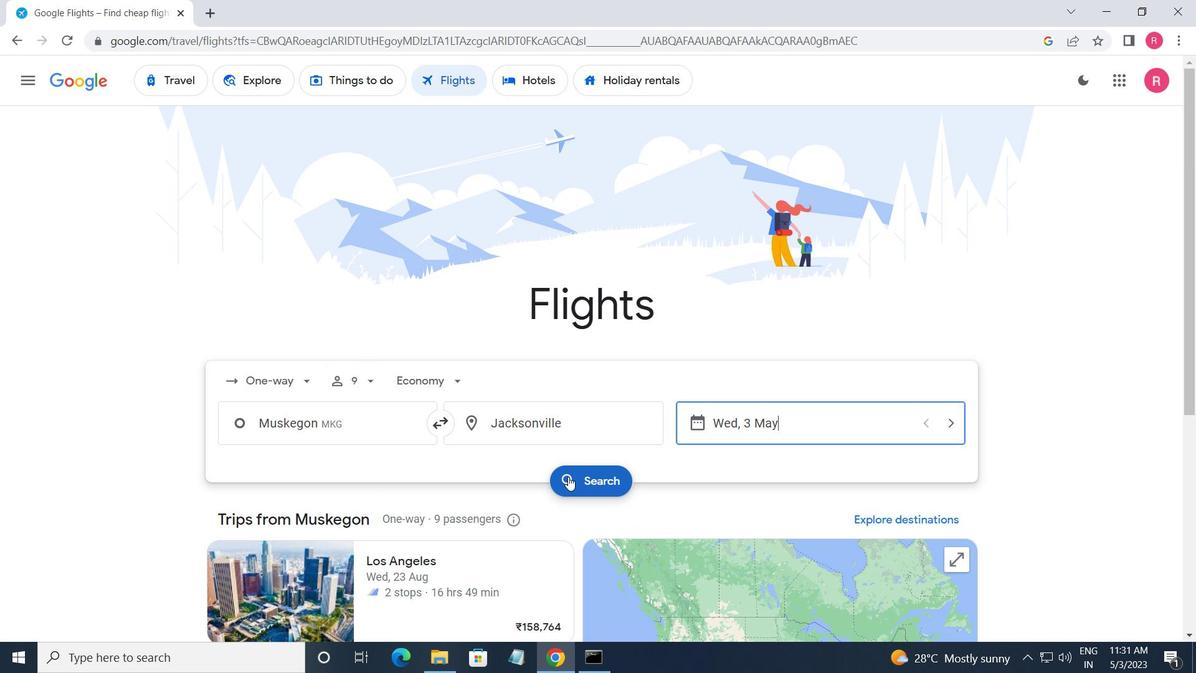 
Action: Mouse pressed left at (568, 477)
Screenshot: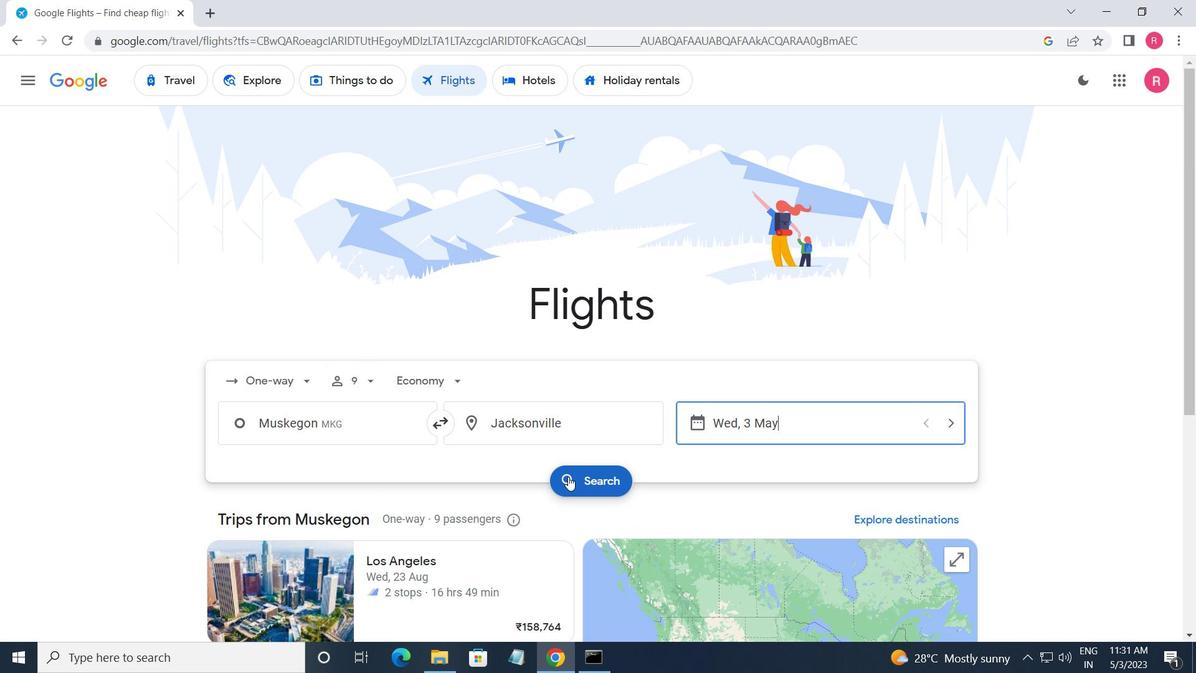 
Action: Mouse moved to (228, 234)
Screenshot: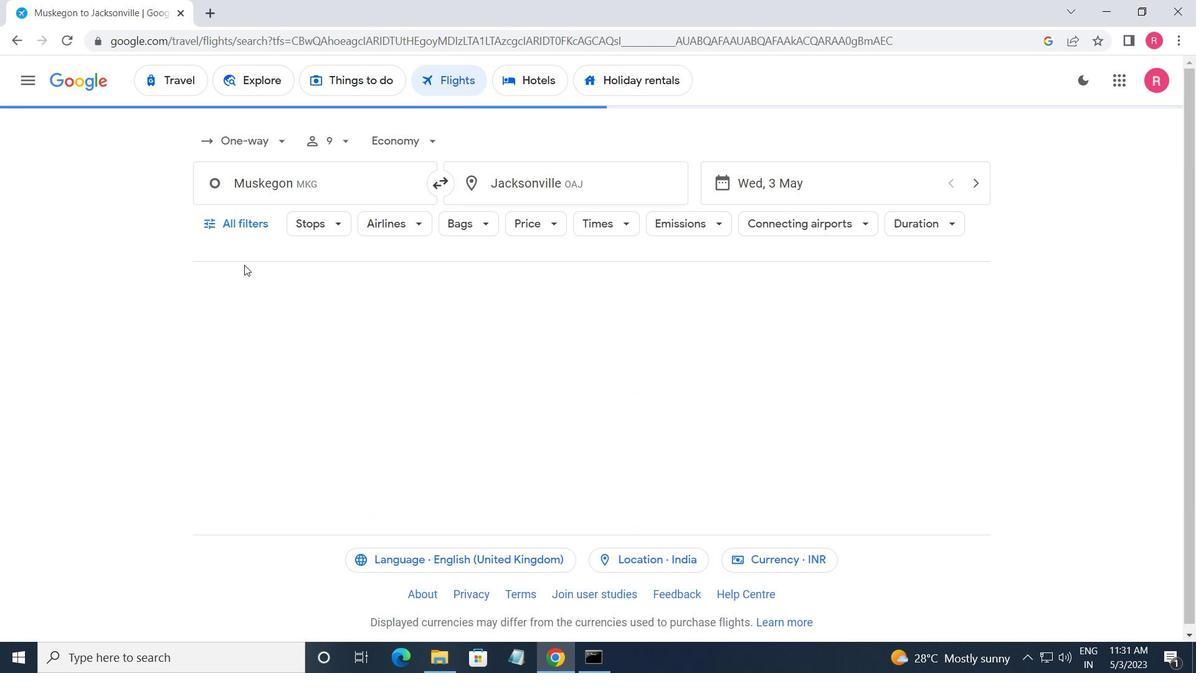 
Action: Mouse pressed left at (228, 234)
Screenshot: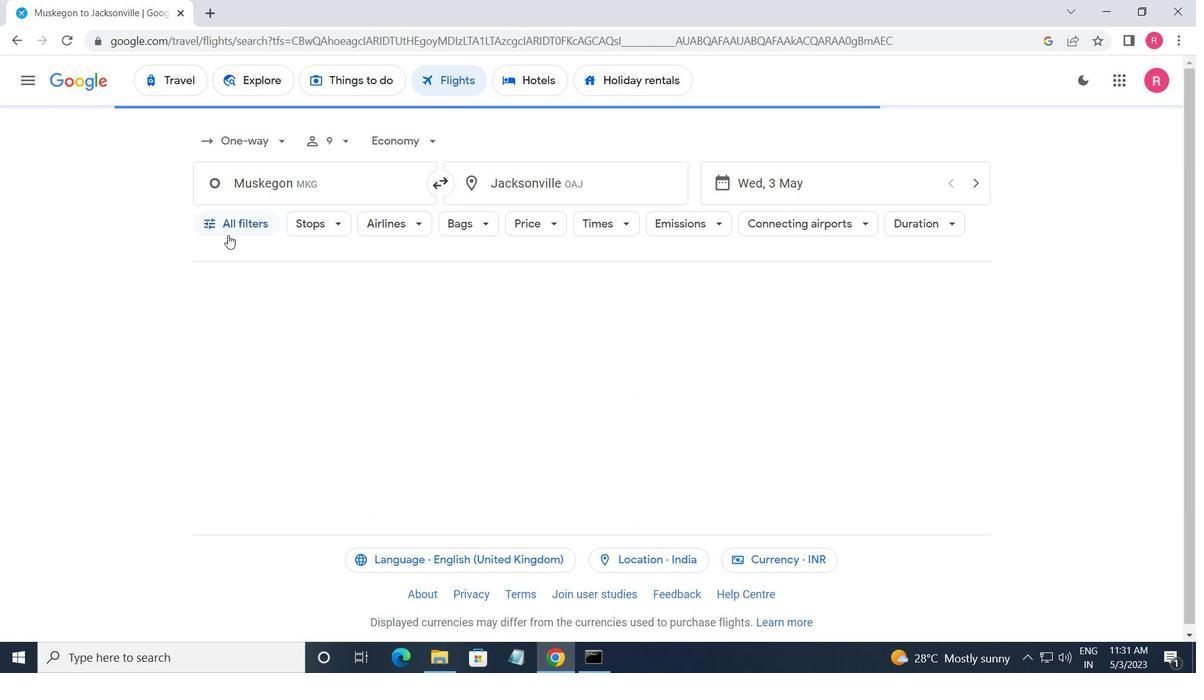 
Action: Mouse moved to (337, 506)
Screenshot: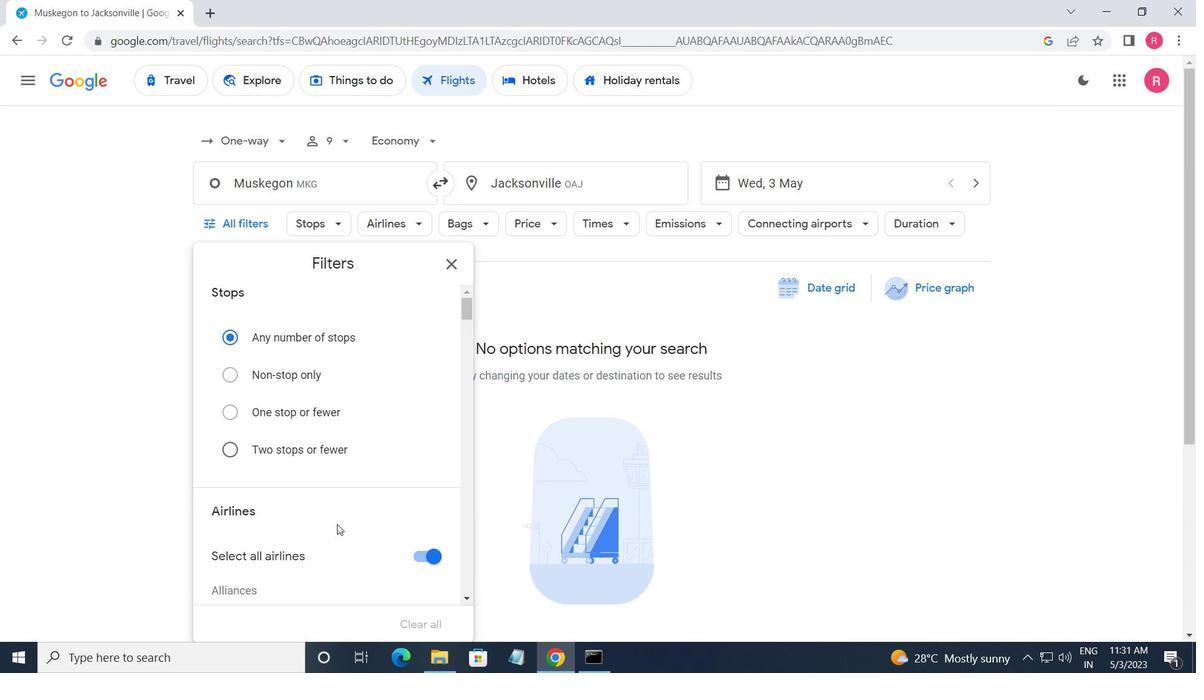 
Action: Mouse scrolled (337, 506) with delta (0, 0)
Screenshot: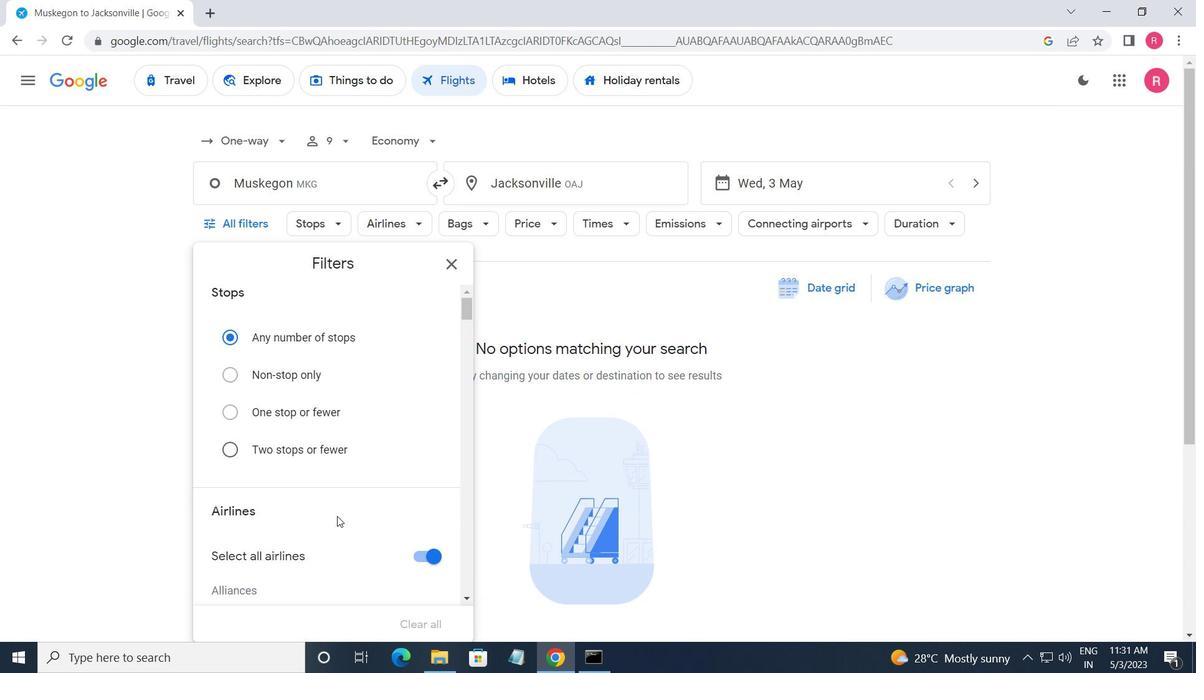
Action: Mouse scrolled (337, 506) with delta (0, 0)
Screenshot: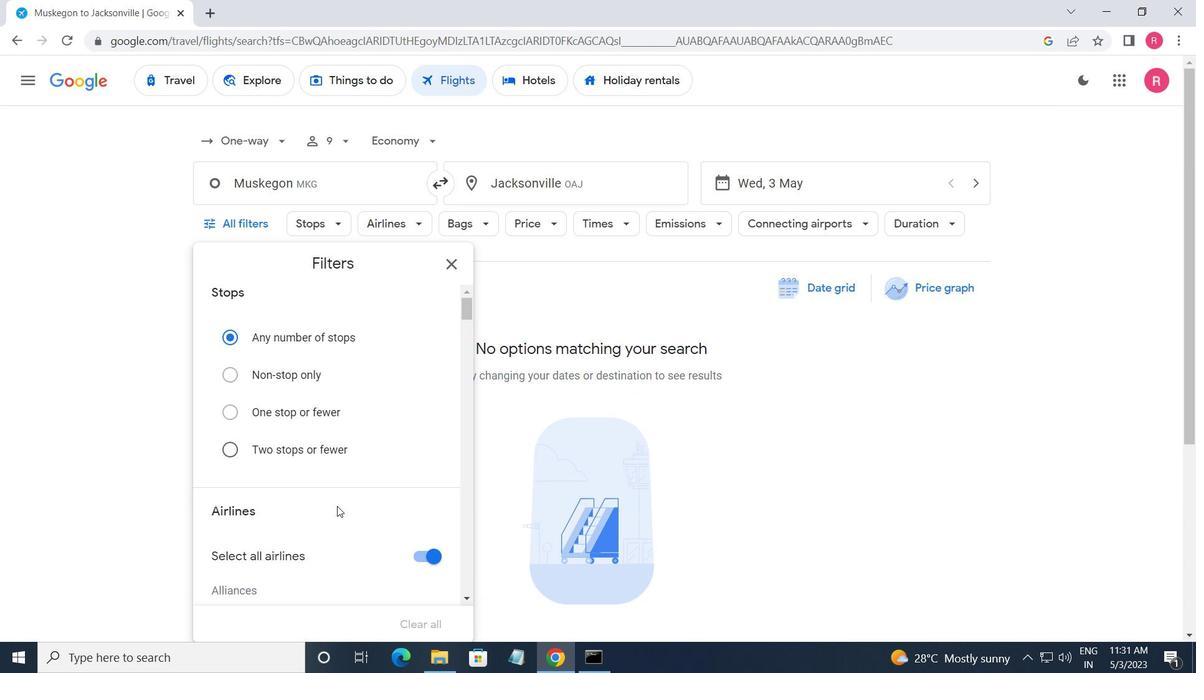 
Action: Mouse scrolled (337, 506) with delta (0, 0)
Screenshot: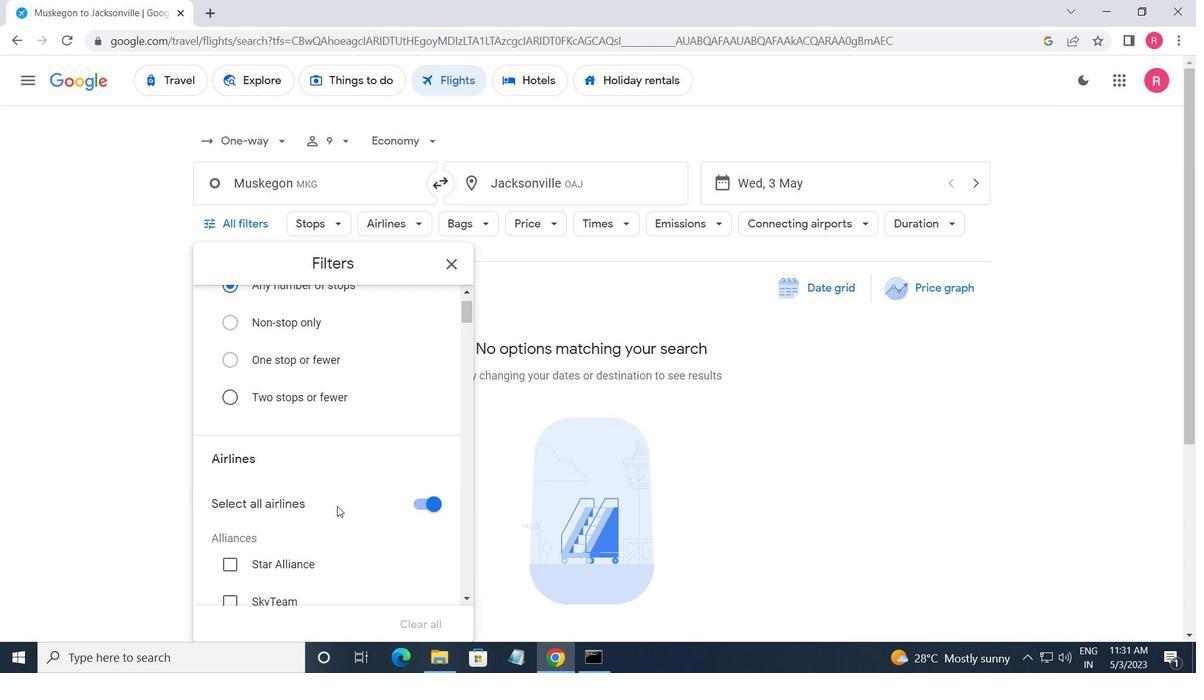 
Action: Mouse scrolled (337, 506) with delta (0, 0)
Screenshot: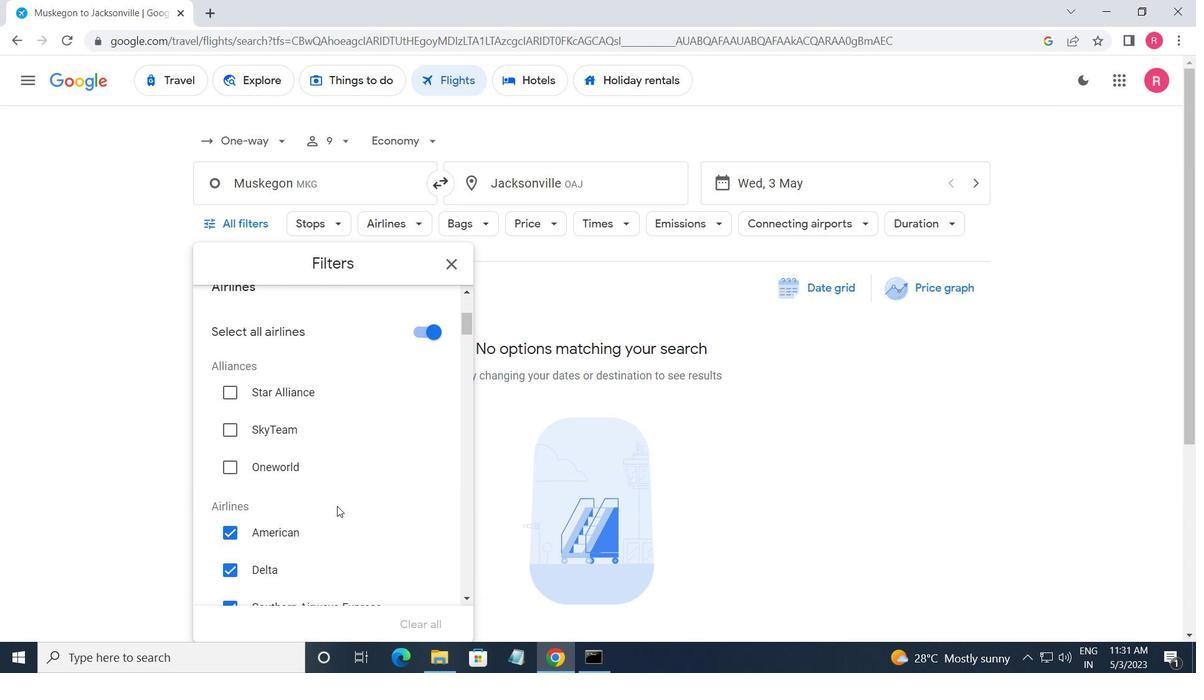
Action: Mouse scrolled (337, 506) with delta (0, 0)
Screenshot: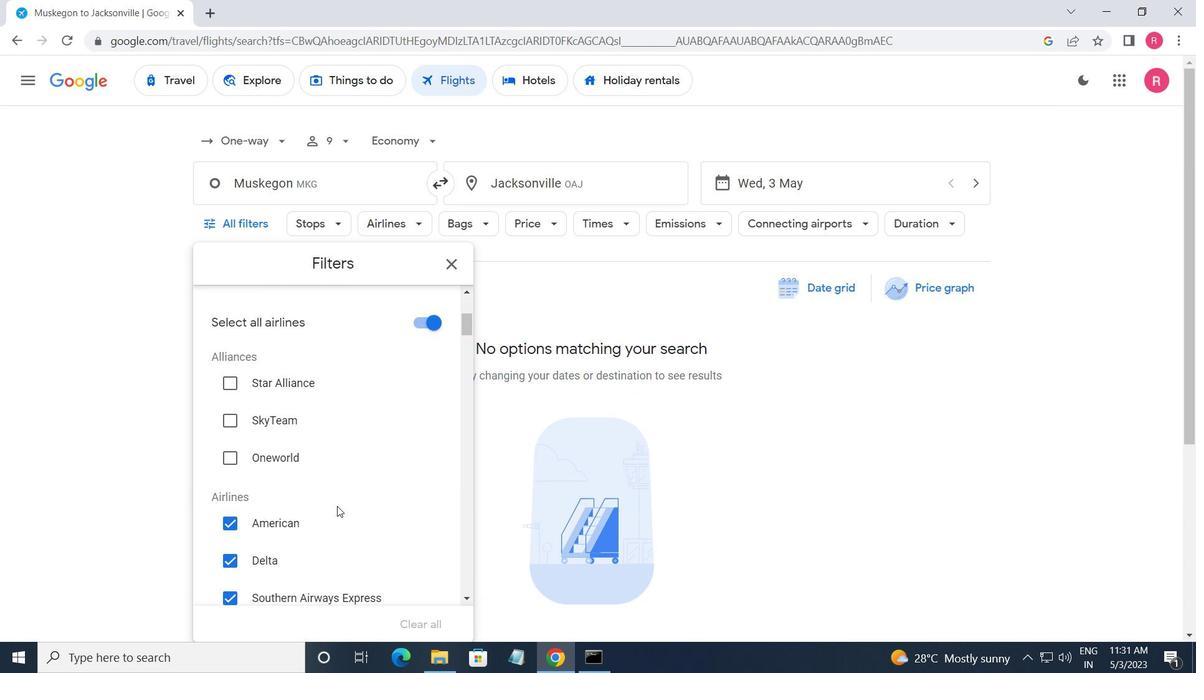 
Action: Mouse moved to (412, 402)
Screenshot: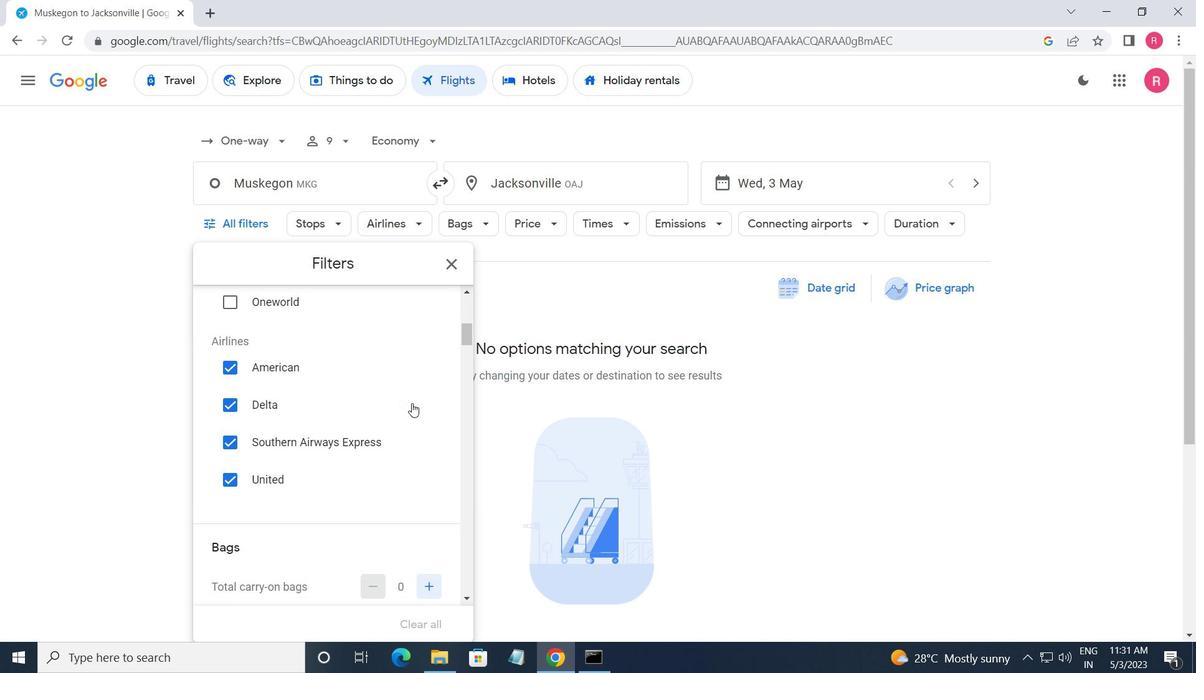 
Action: Mouse pressed left at (412, 402)
Screenshot: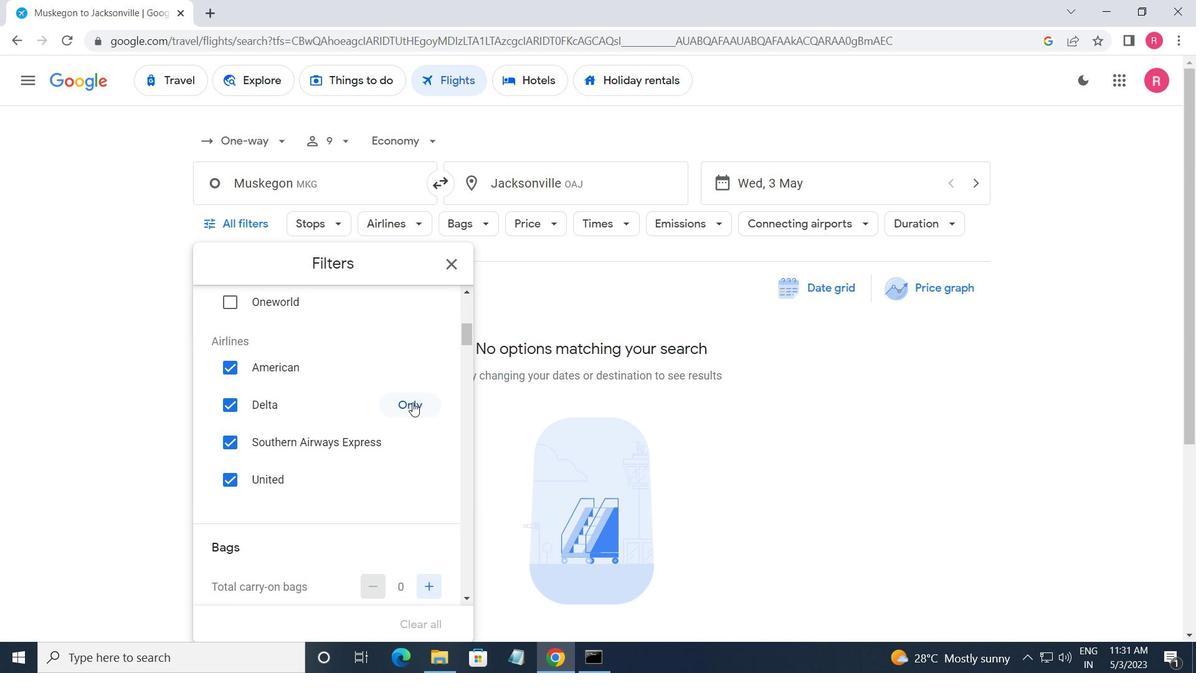 
Action: Mouse moved to (376, 483)
Screenshot: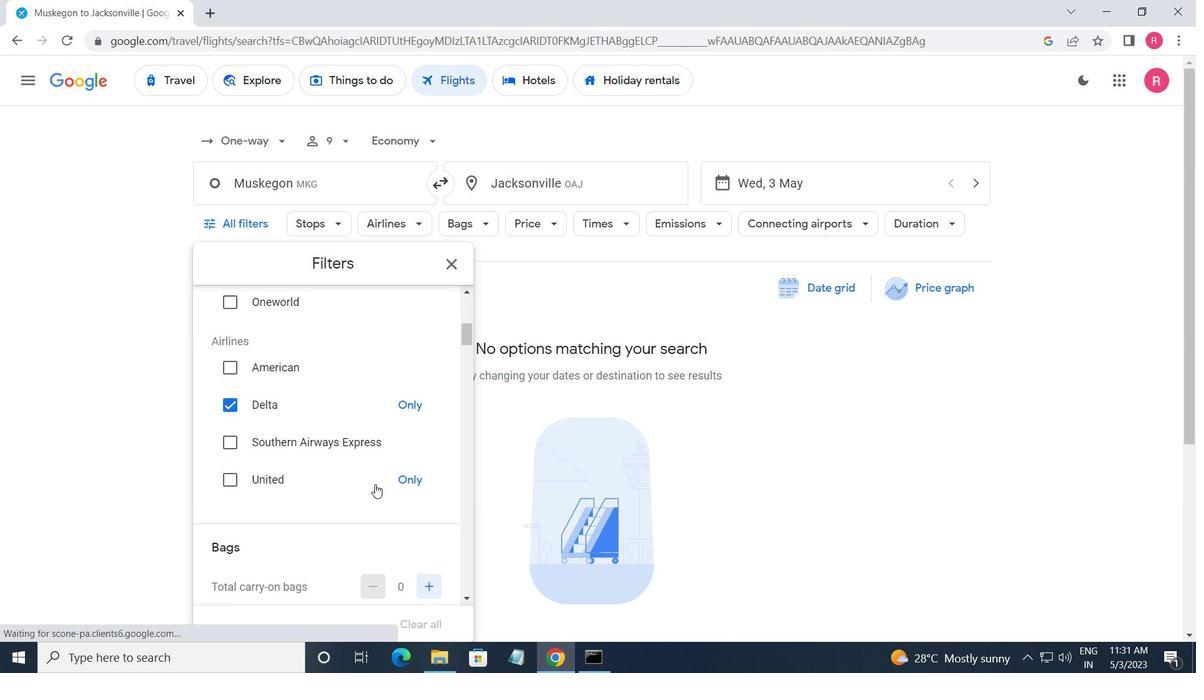 
Action: Mouse scrolled (376, 483) with delta (0, 0)
Screenshot: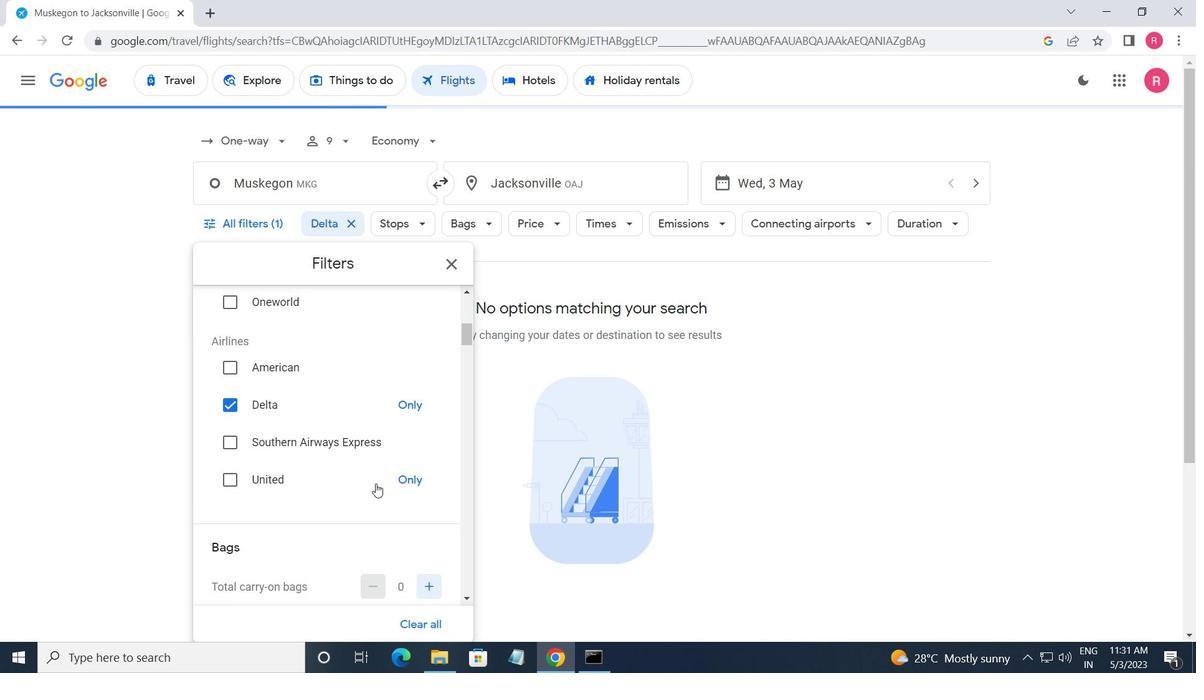 
Action: Mouse moved to (376, 483)
Screenshot: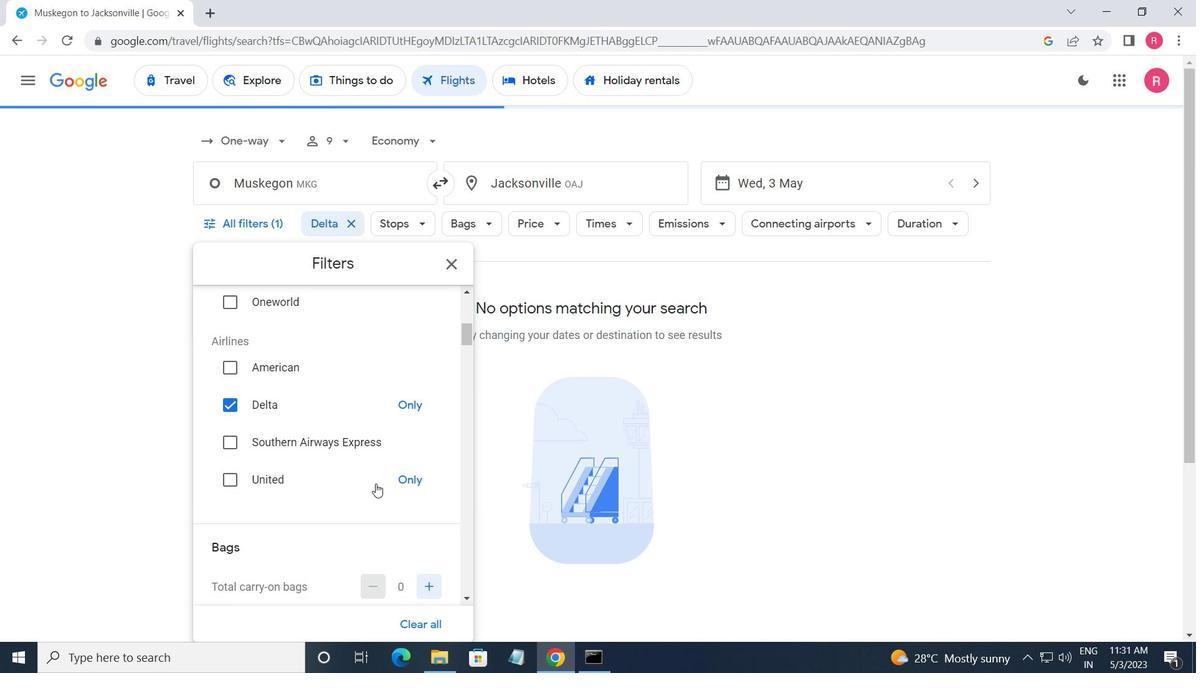 
Action: Mouse scrolled (376, 483) with delta (0, 0)
Screenshot: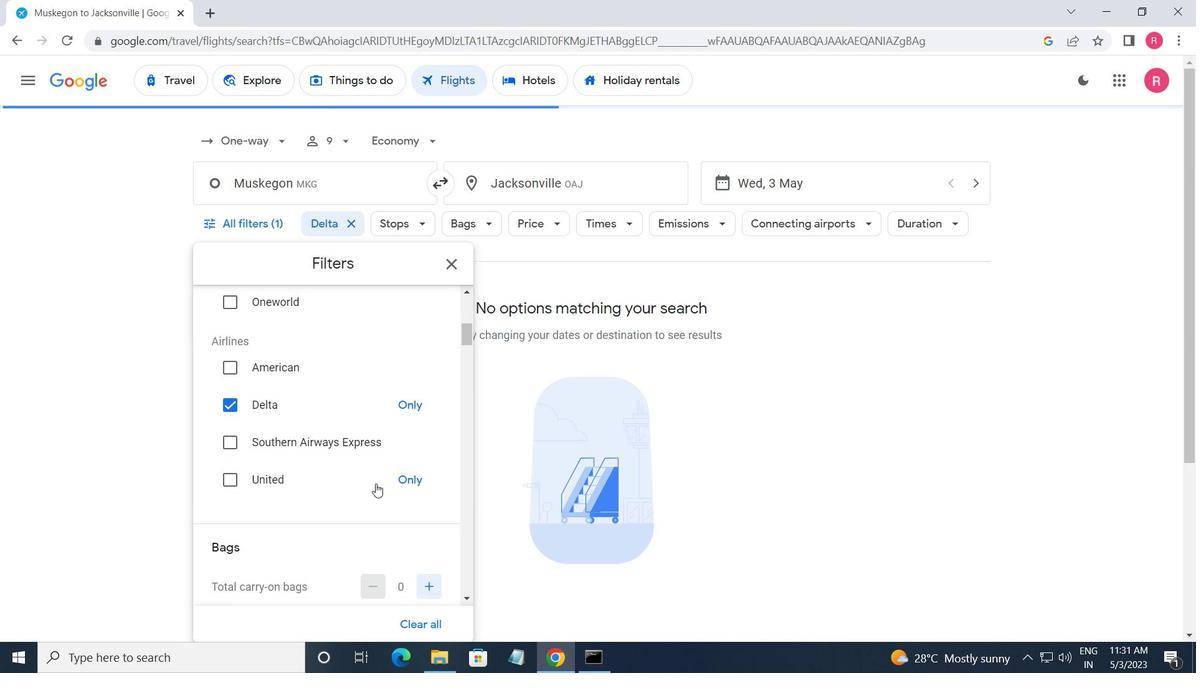 
Action: Mouse moved to (421, 440)
Screenshot: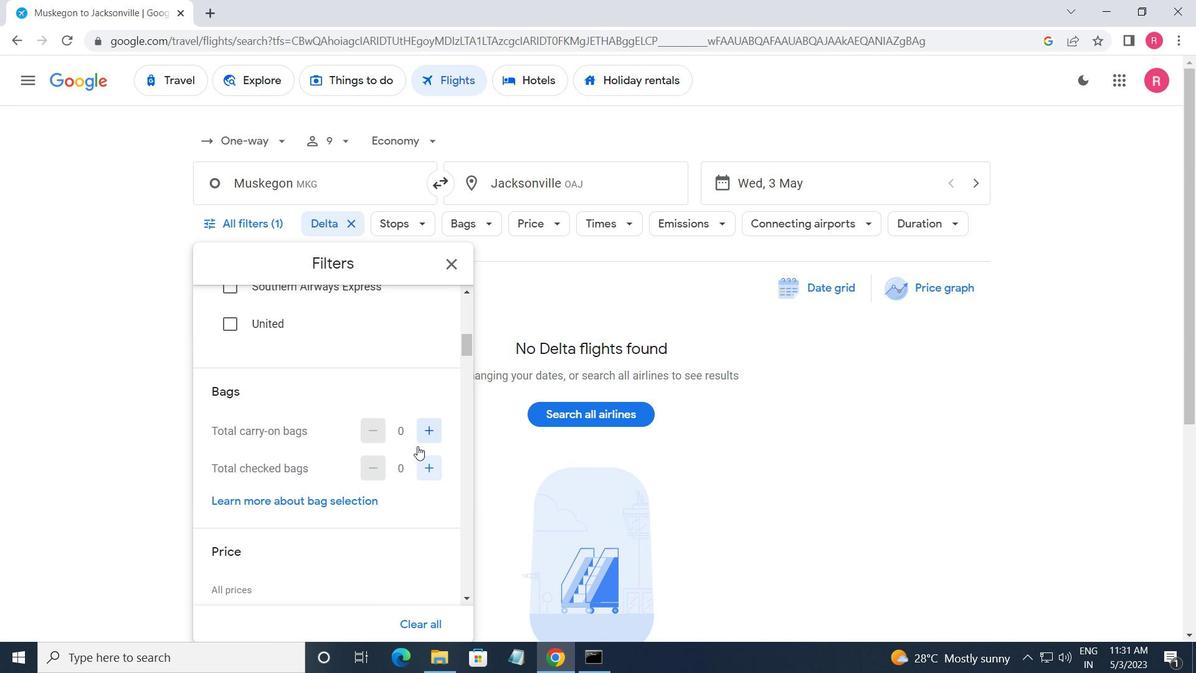 
Action: Mouse pressed left at (421, 440)
Screenshot: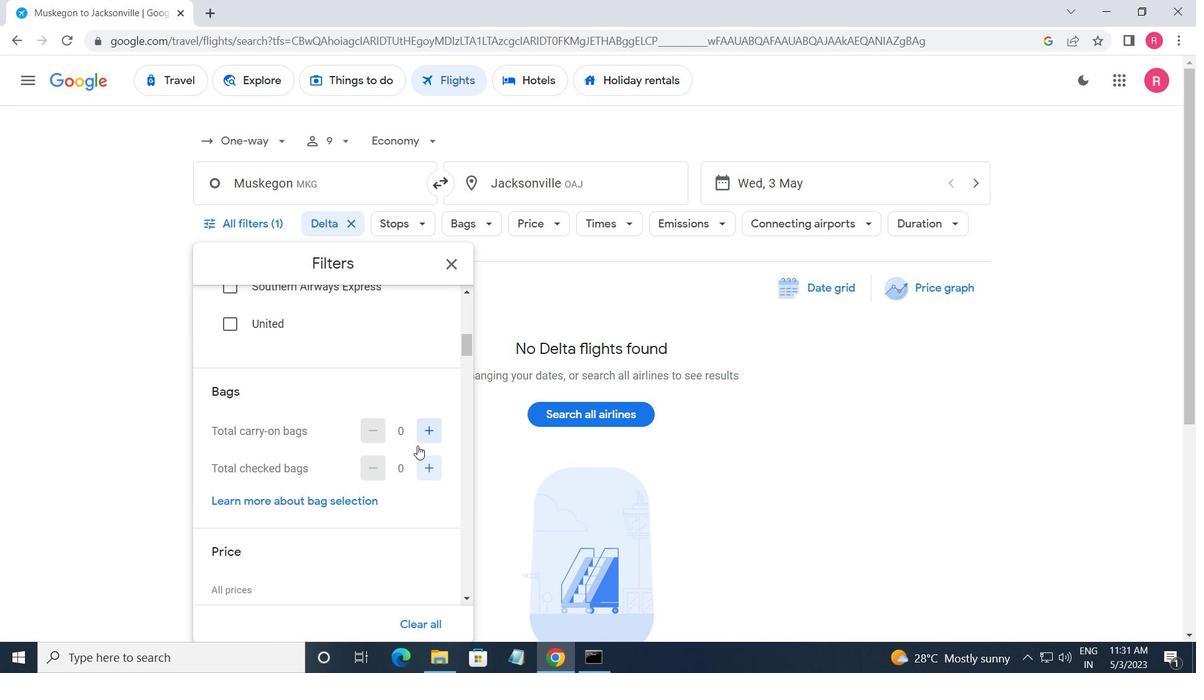 
Action: Mouse pressed left at (421, 440)
Screenshot: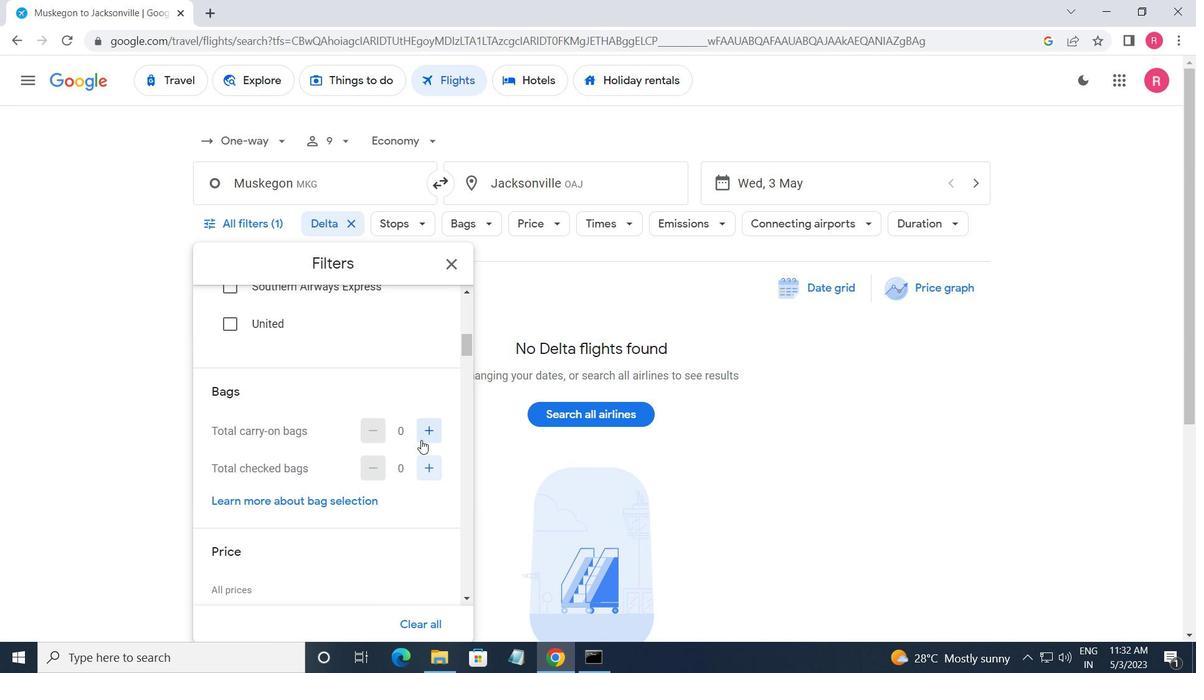 
Action: Mouse moved to (388, 535)
Screenshot: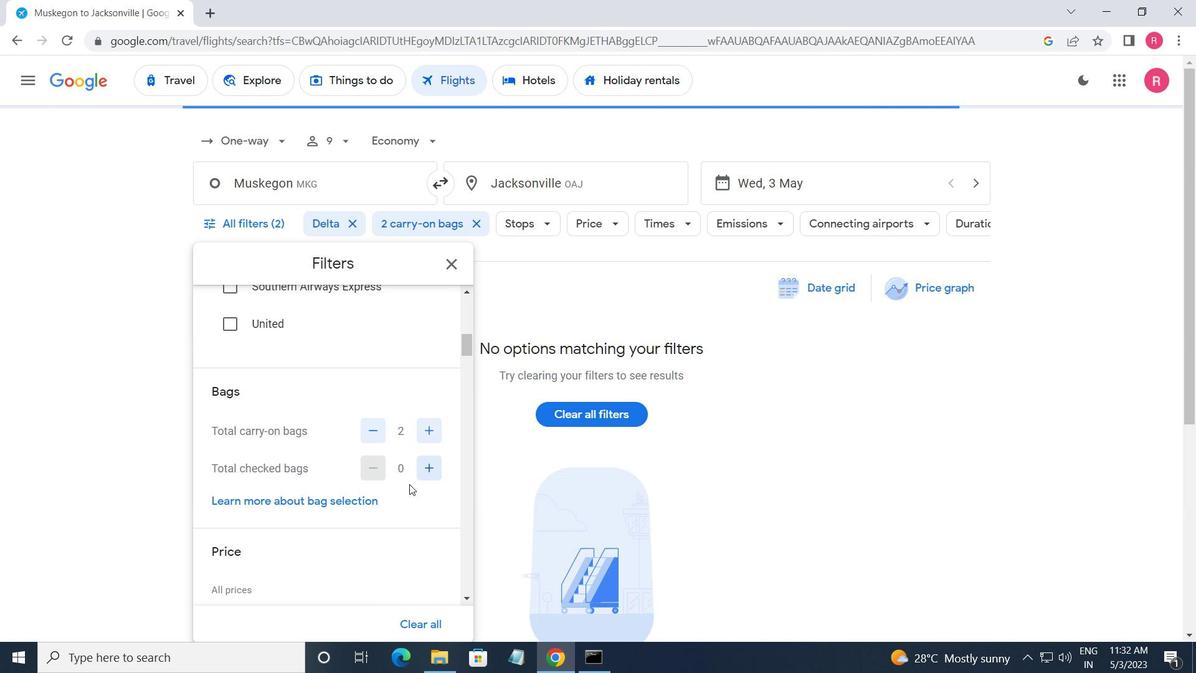 
Action: Mouse scrolled (388, 534) with delta (0, 0)
Screenshot: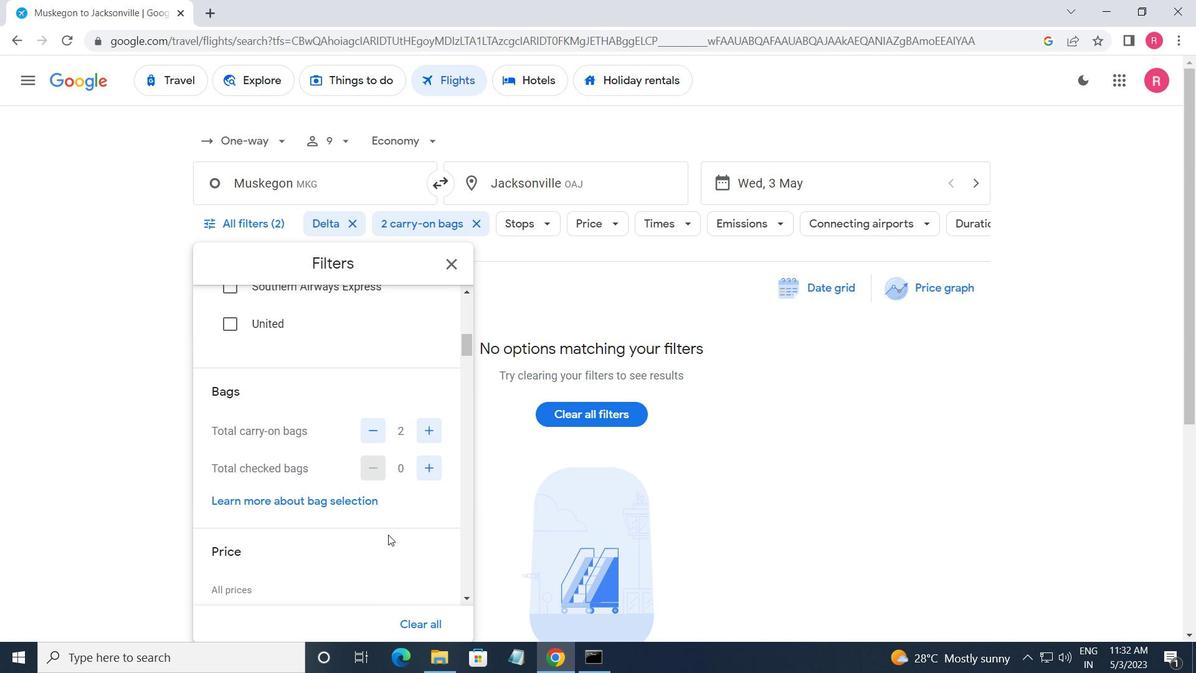 
Action: Mouse moved to (390, 536)
Screenshot: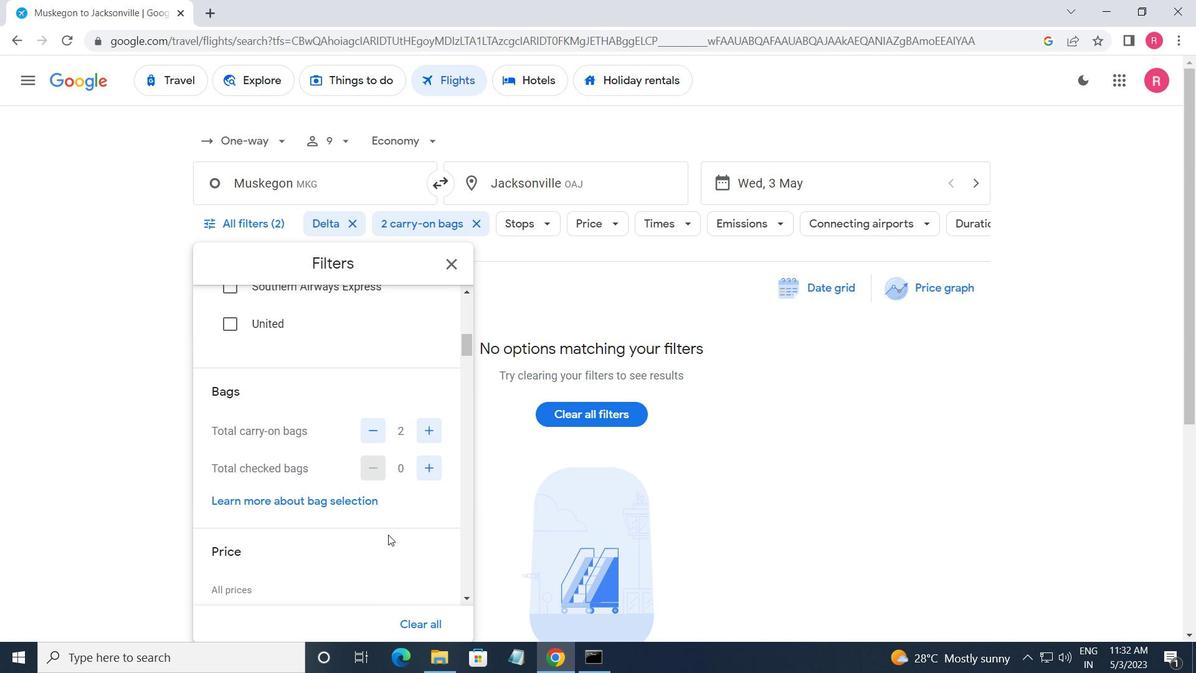 
Action: Mouse scrolled (390, 536) with delta (0, 0)
Screenshot: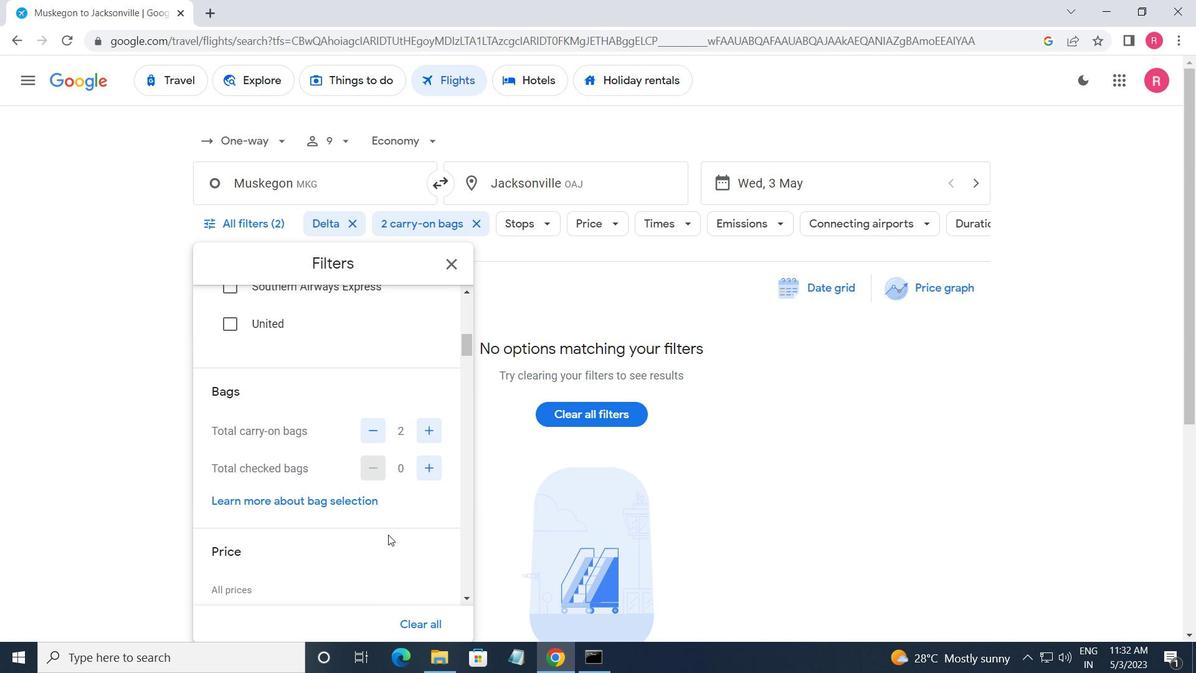 
Action: Mouse moved to (435, 468)
Screenshot: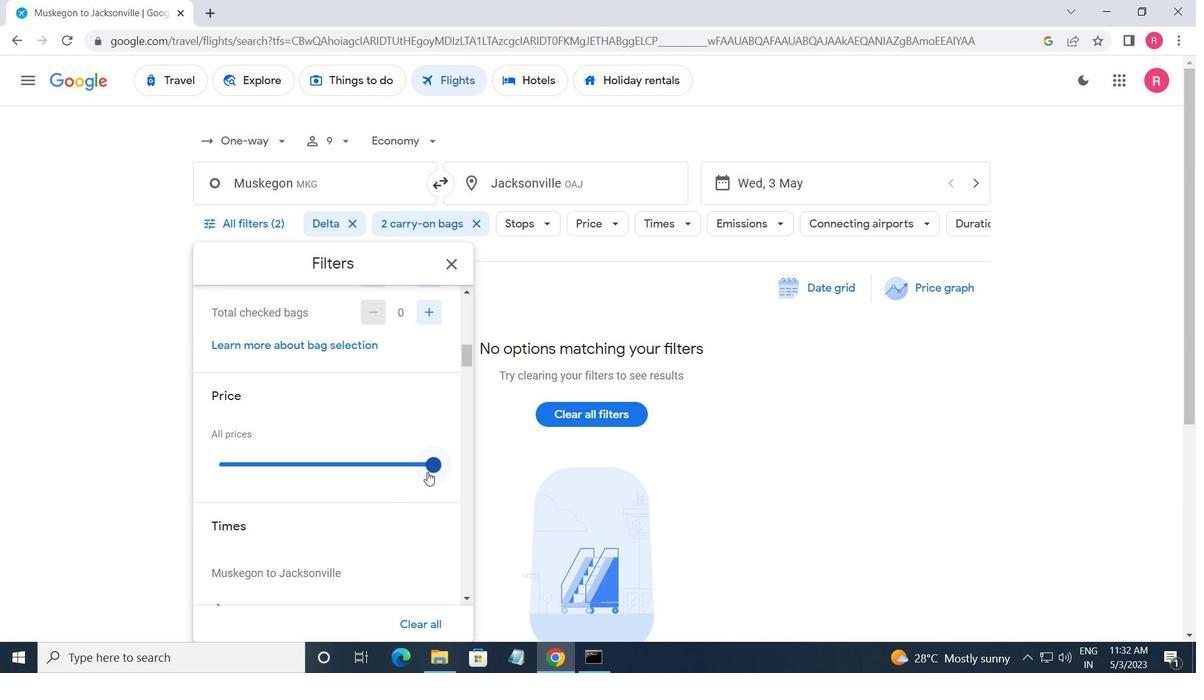 
Action: Mouse pressed left at (435, 468)
Screenshot: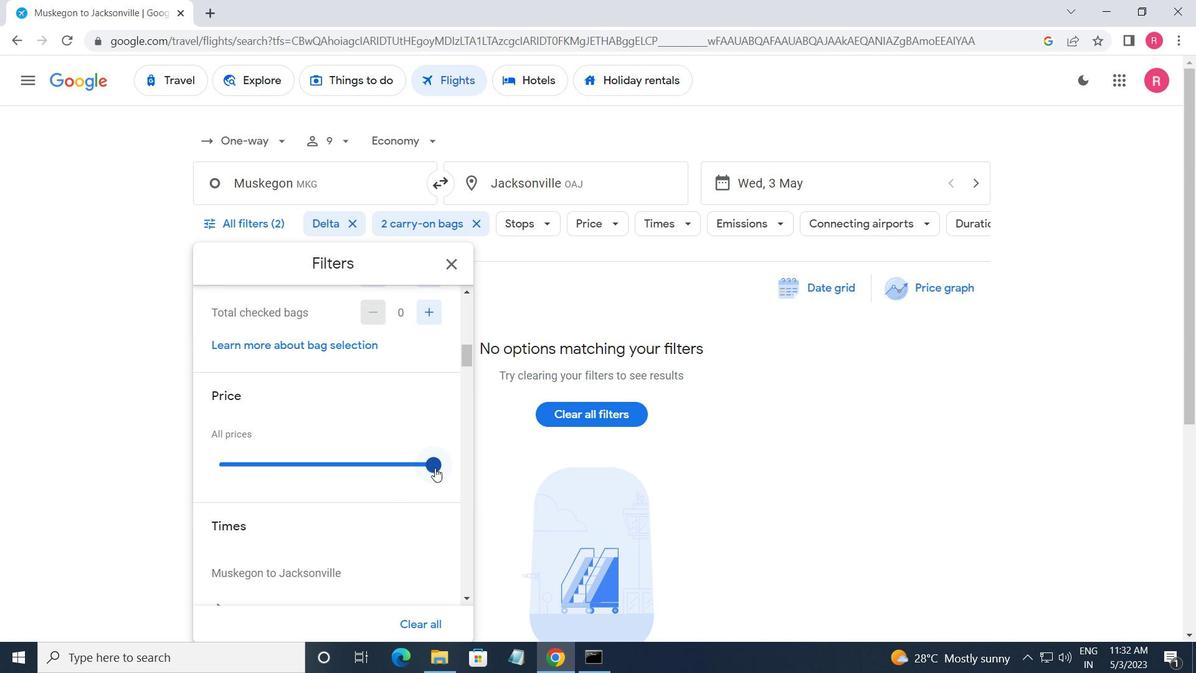 
Action: Mouse moved to (424, 529)
Screenshot: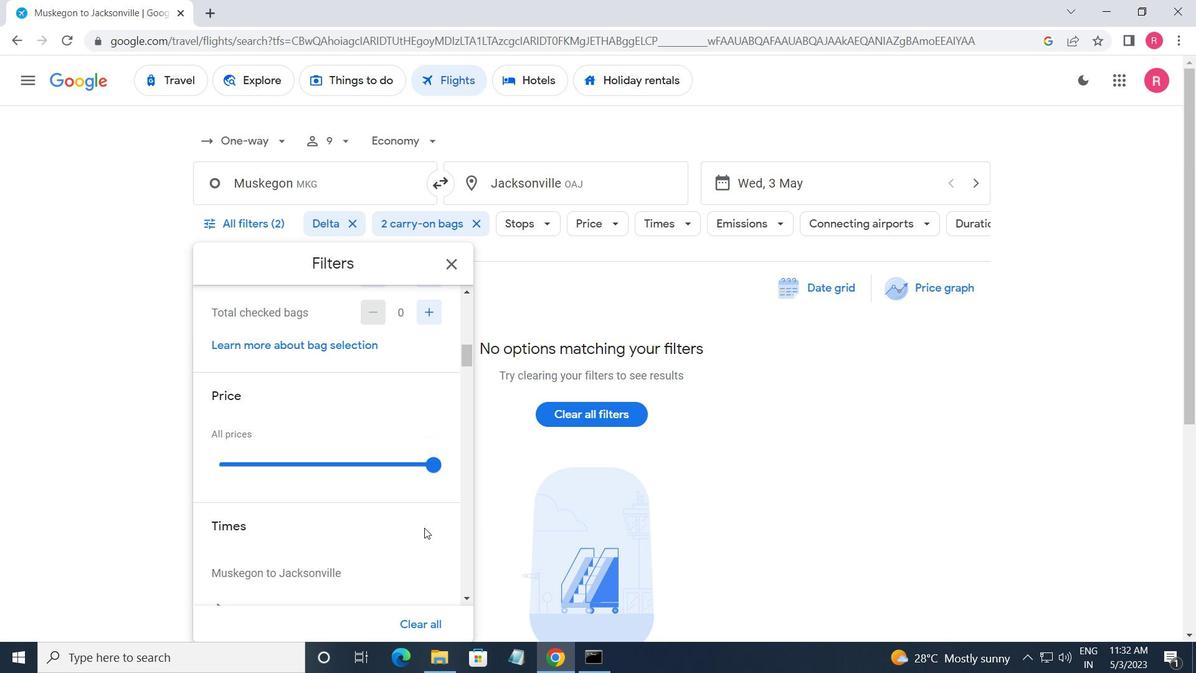 
Action: Mouse scrolled (424, 529) with delta (0, 0)
Screenshot: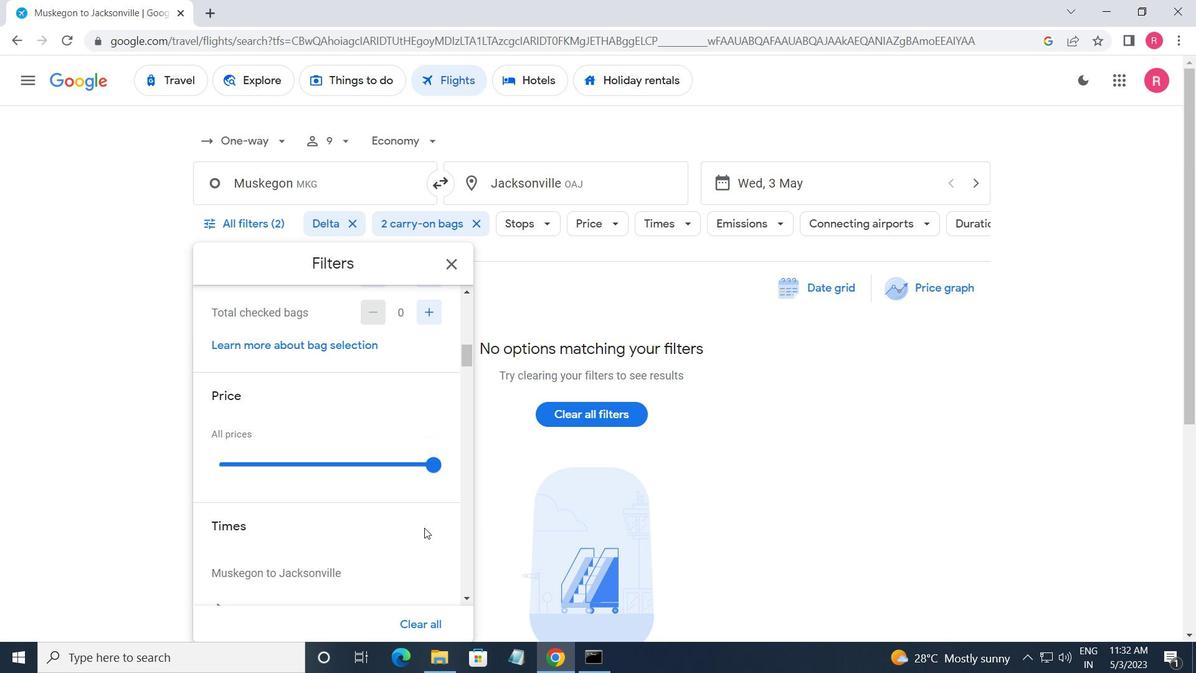 
Action: Mouse moved to (222, 565)
Screenshot: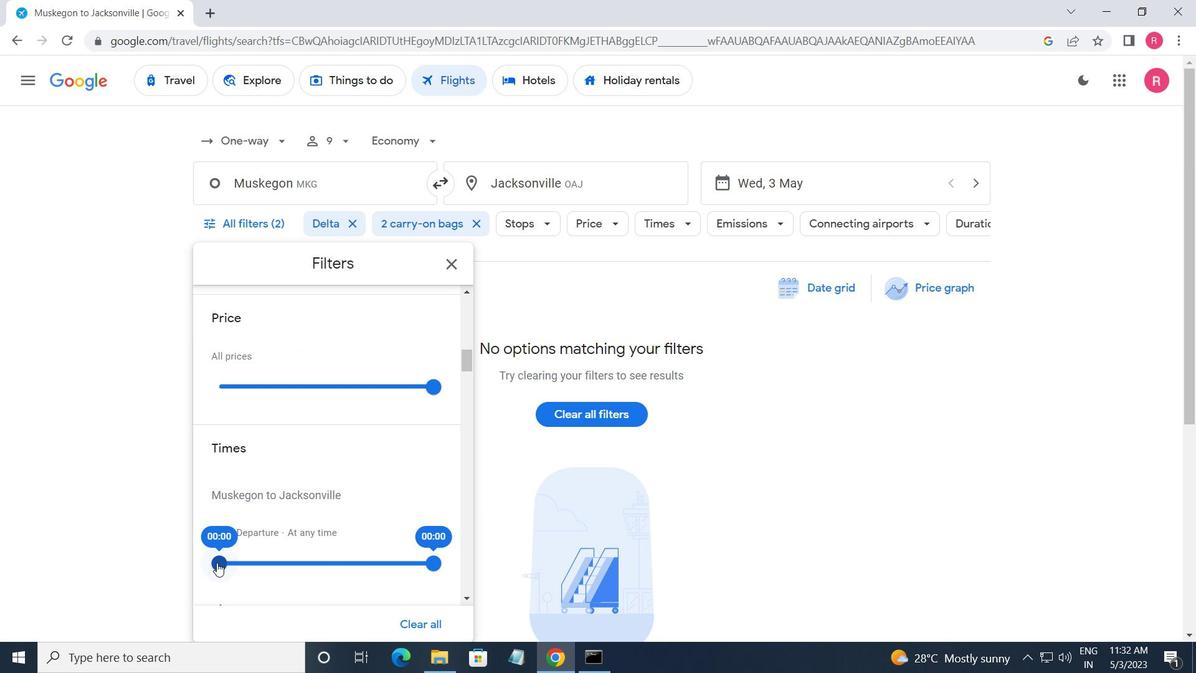 
Action: Mouse pressed left at (222, 565)
Screenshot: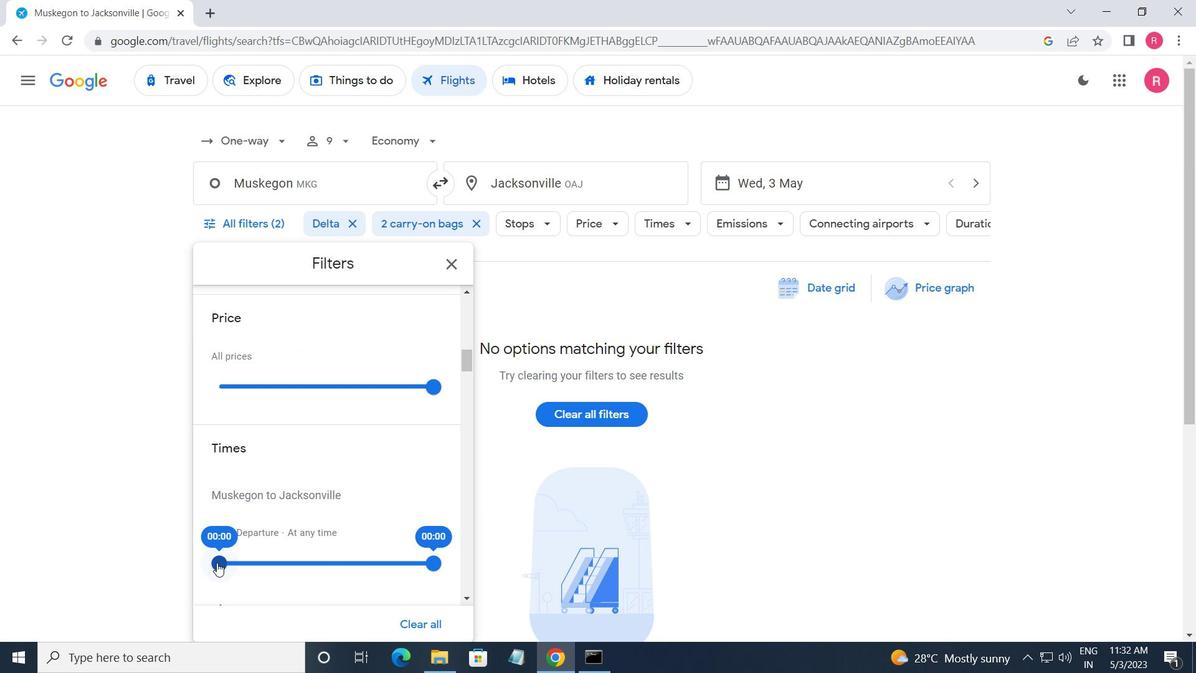 
Action: Mouse moved to (434, 566)
Screenshot: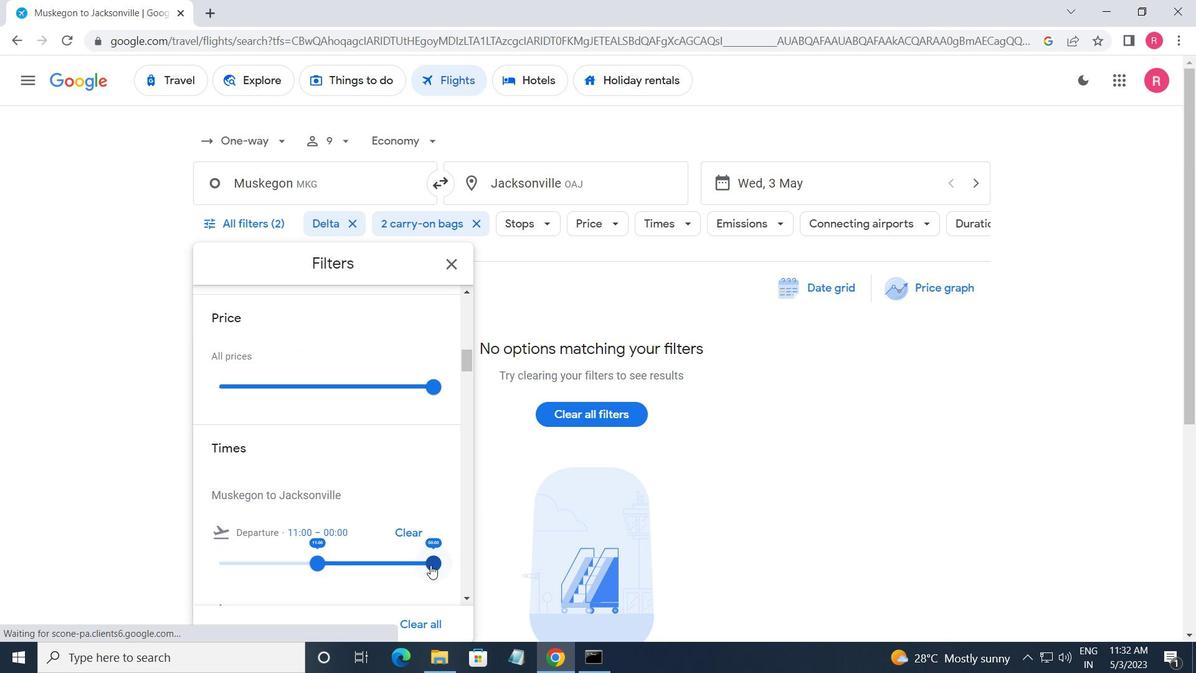 
Action: Mouse pressed left at (434, 566)
Screenshot: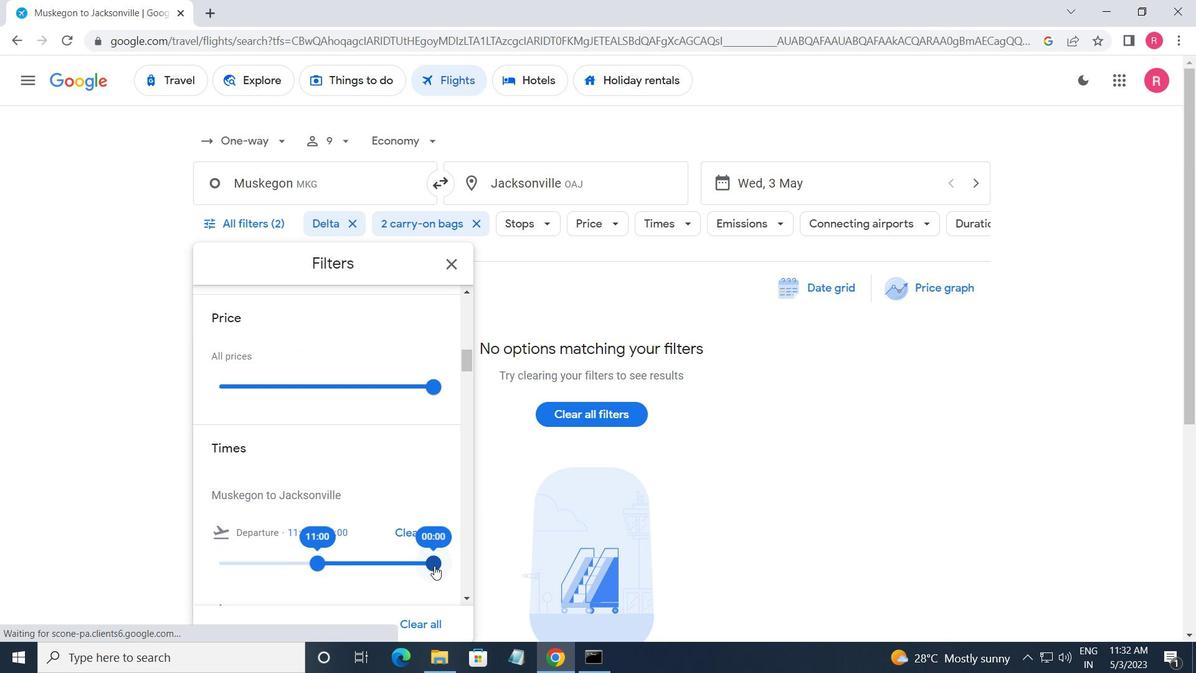 
Action: Mouse moved to (449, 266)
Screenshot: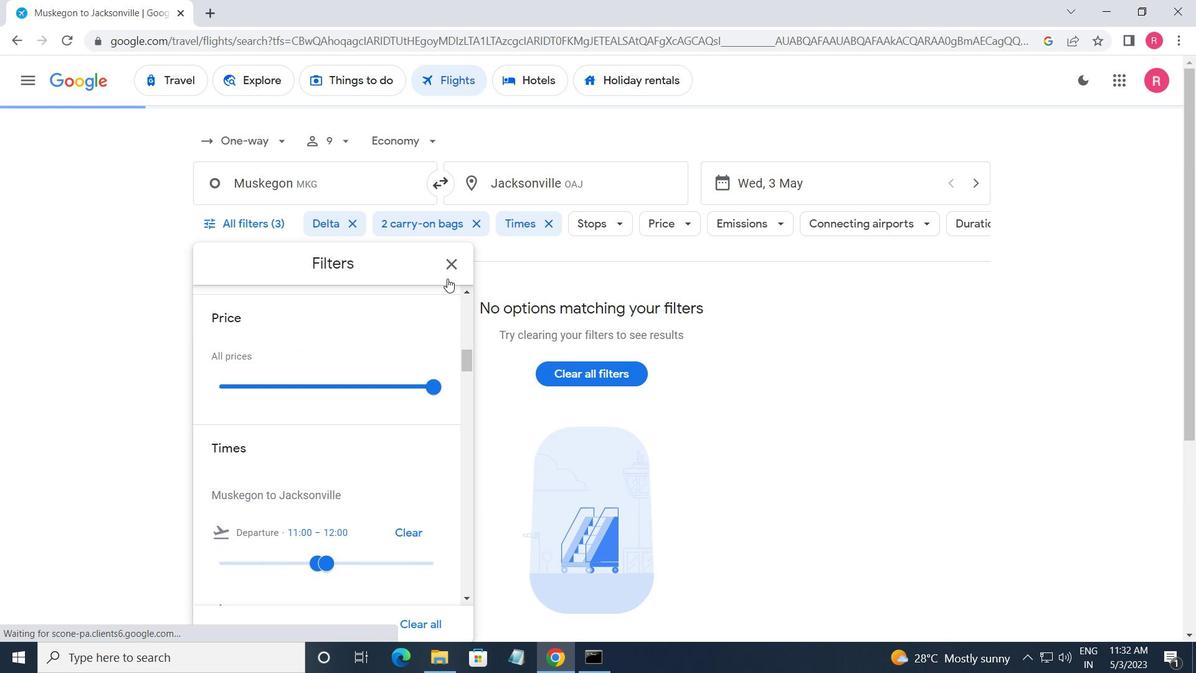 
Action: Mouse pressed left at (449, 266)
Screenshot: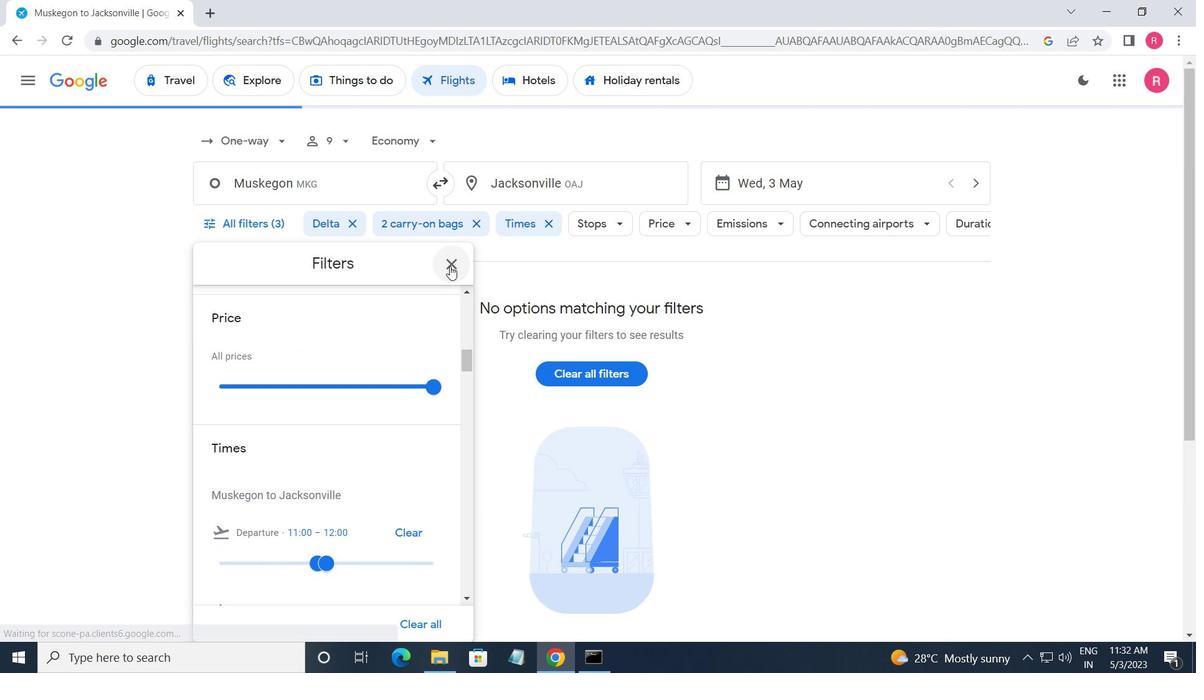 
Action: Mouse moved to (350, 346)
Screenshot: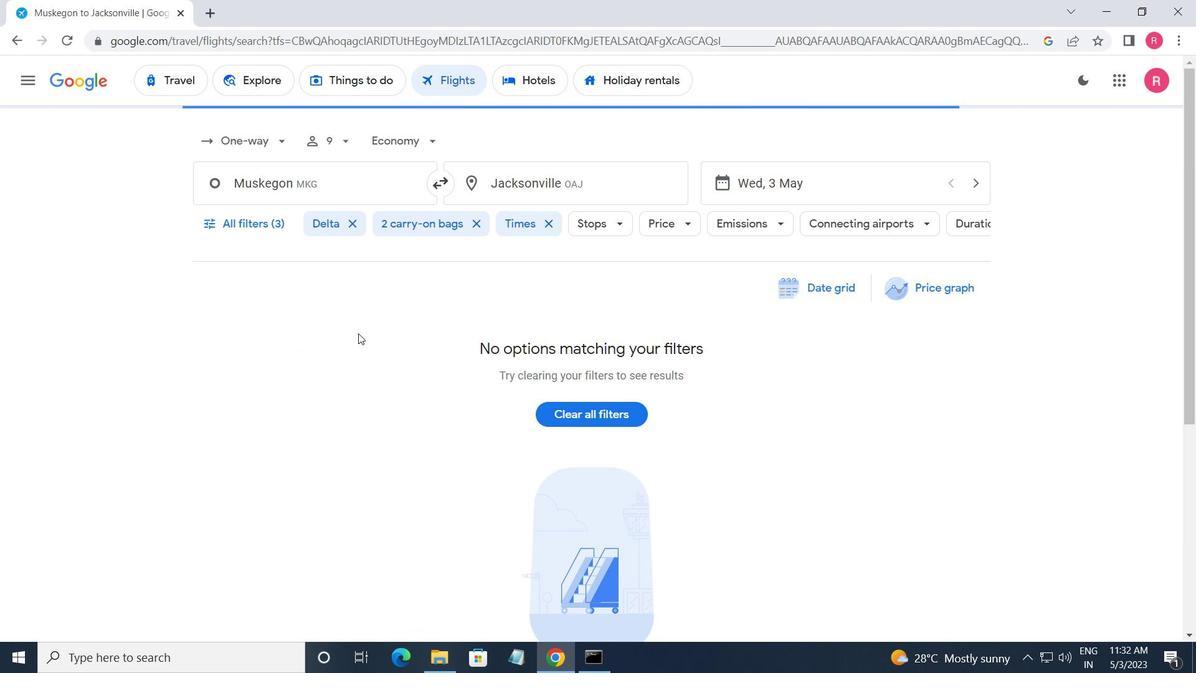
